 Task: Send a message to an employee of Microsoft
Action: Mouse moved to (506, 531)
Screenshot: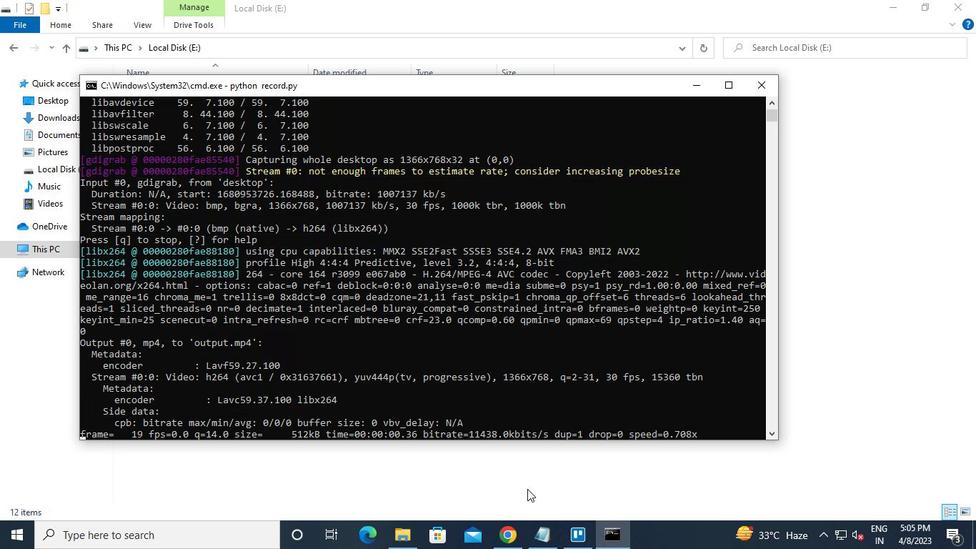 
Action: Mouse pressed left at (506, 531)
Screenshot: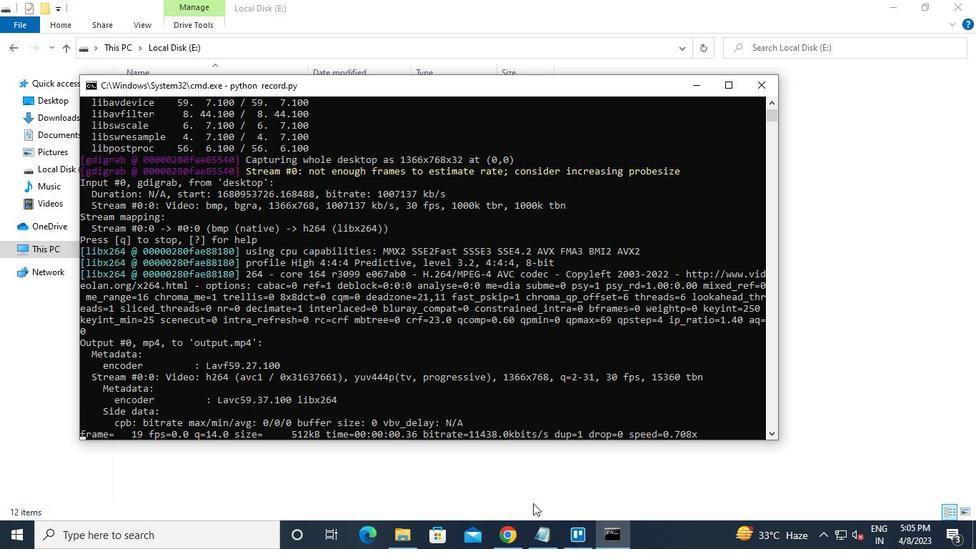 
Action: Mouse moved to (230, 95)
Screenshot: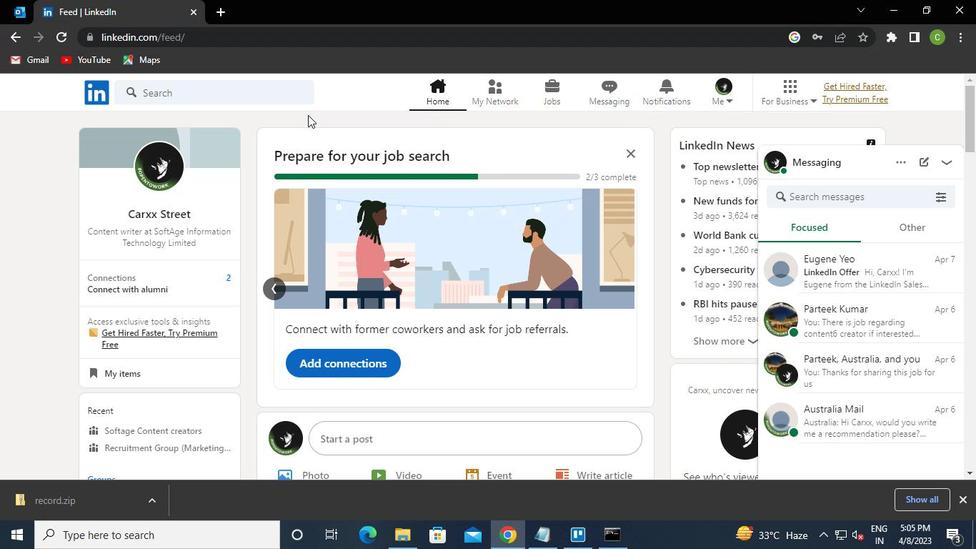 
Action: Mouse pressed left at (230, 95)
Screenshot: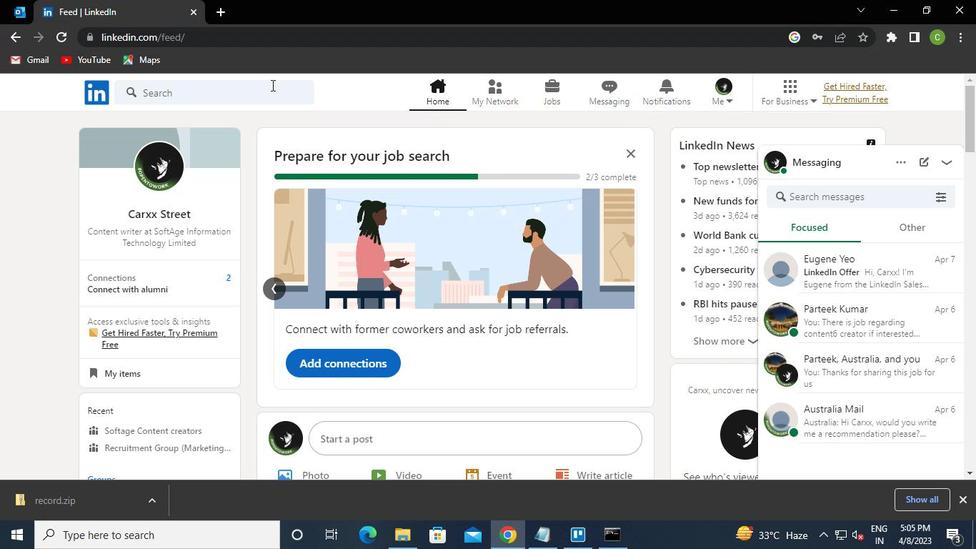 
Action: Keyboard Key.caps_lock
Screenshot: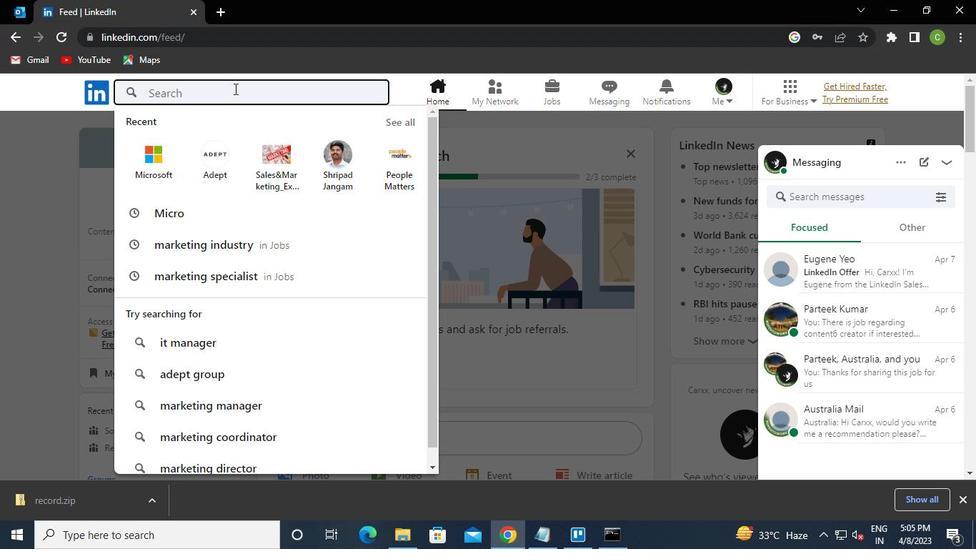 
Action: Keyboard m
Screenshot: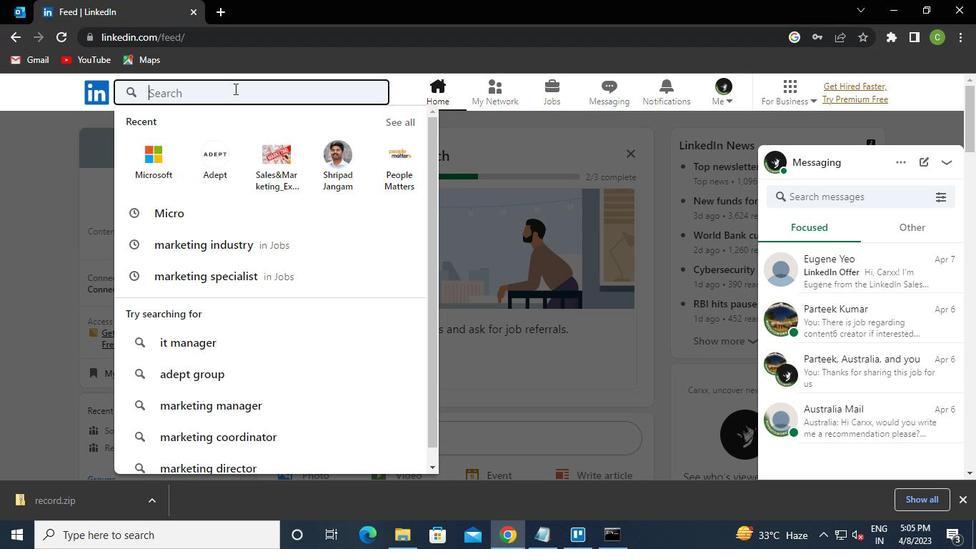 
Action: Keyboard Key.caps_lock
Screenshot: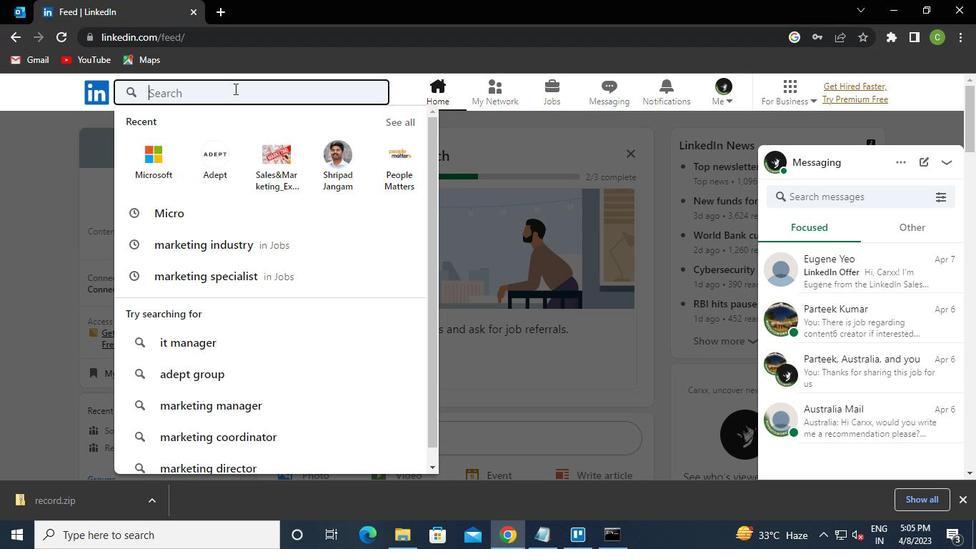 
Action: Keyboard i
Screenshot: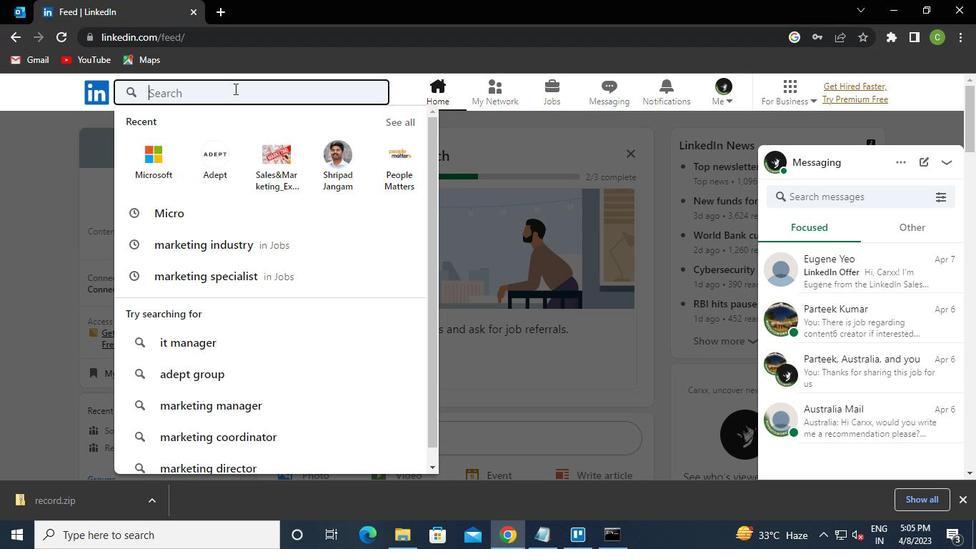 
Action: Keyboard c
Screenshot: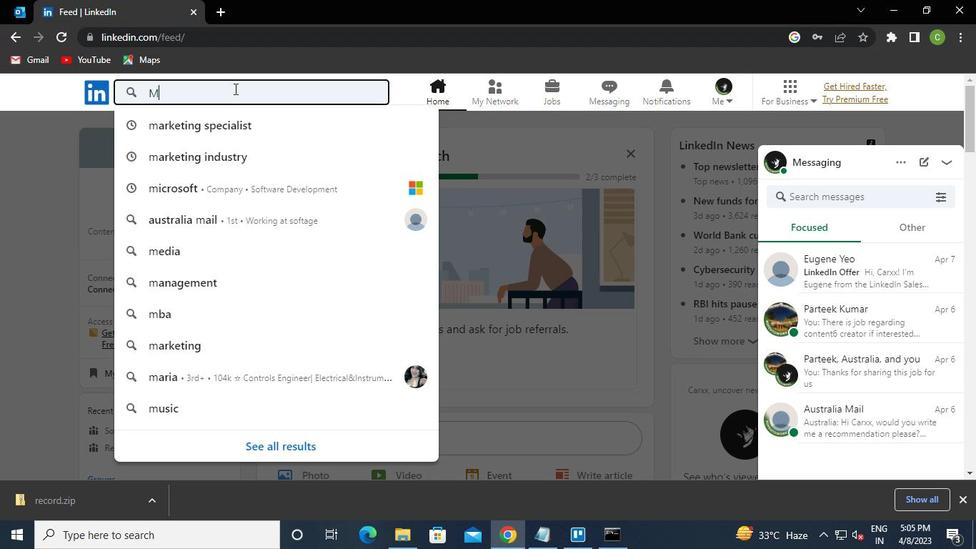 
Action: Keyboard r
Screenshot: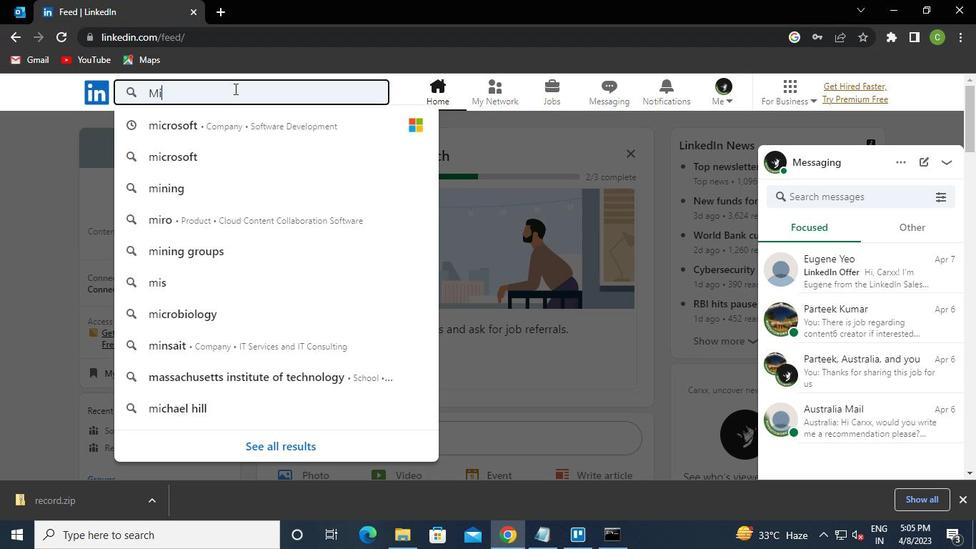 
Action: Keyboard o
Screenshot: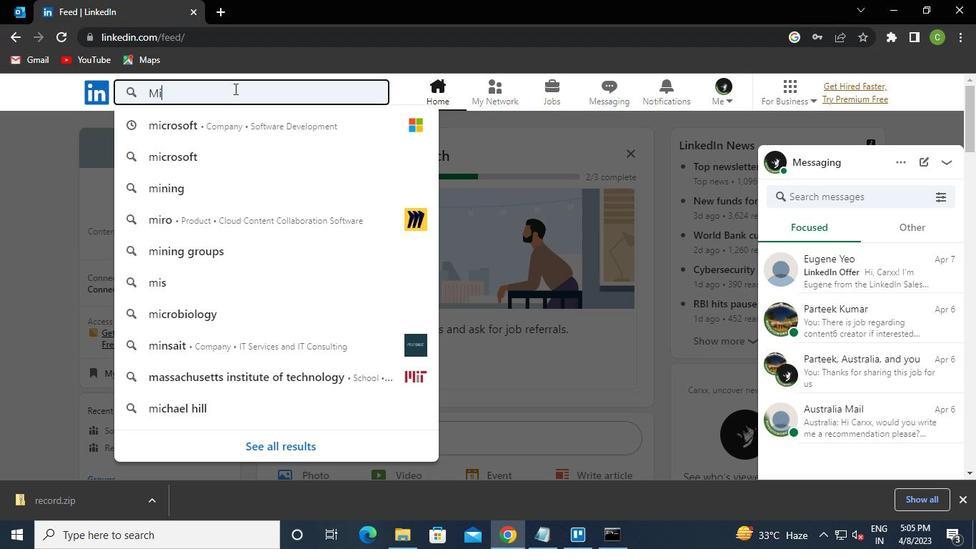 
Action: Keyboard Key.enter
Screenshot: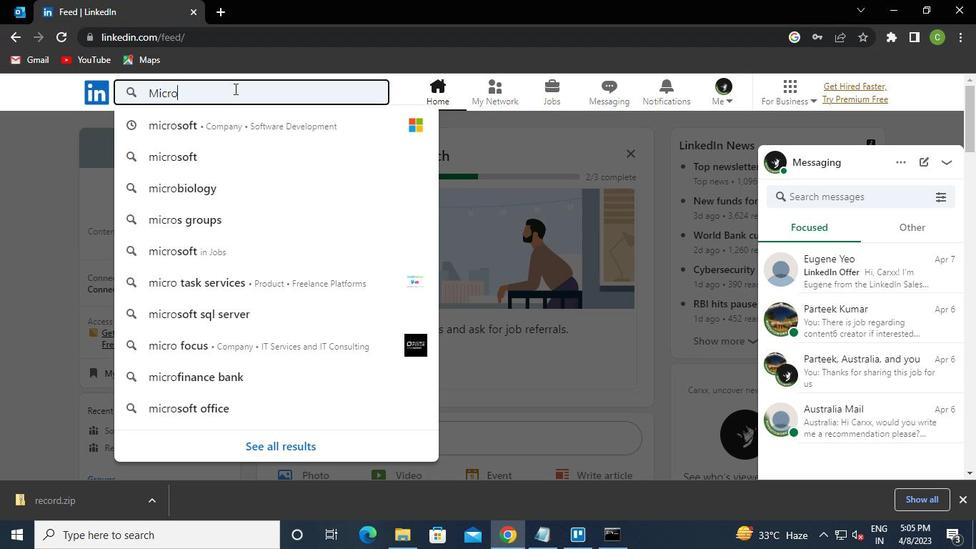 
Action: Mouse moved to (627, 546)
Screenshot: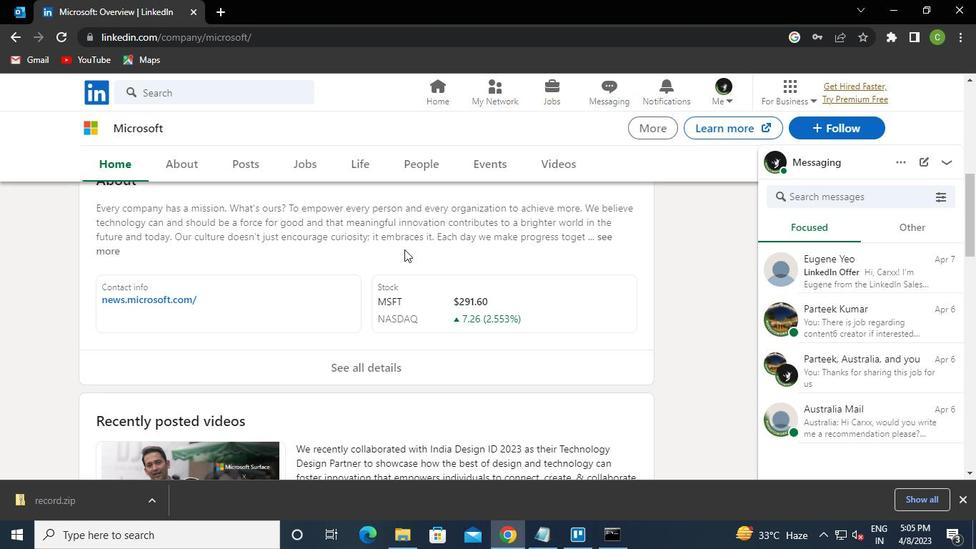 
Action: Mouse pressed left at (627, 546)
Screenshot: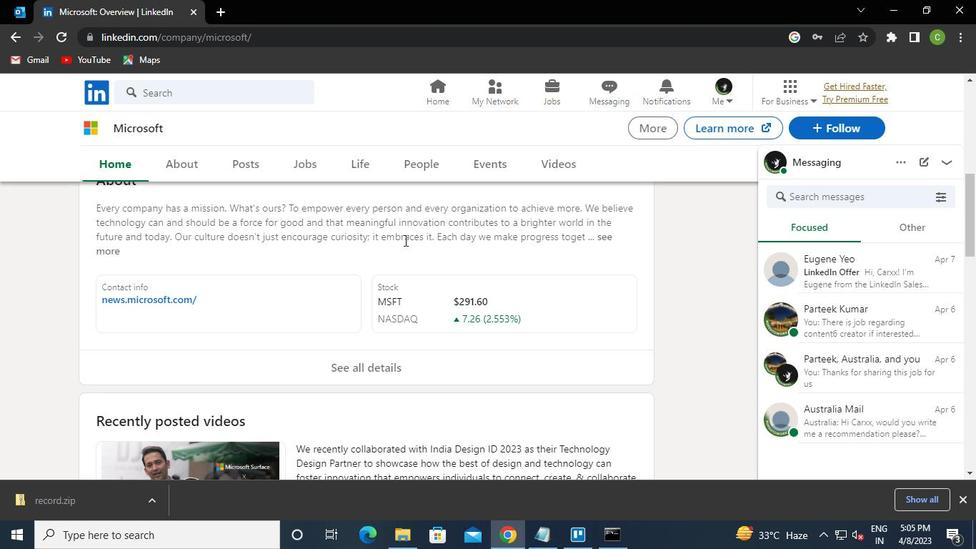 
Action: Mouse moved to (722, 47)
Screenshot: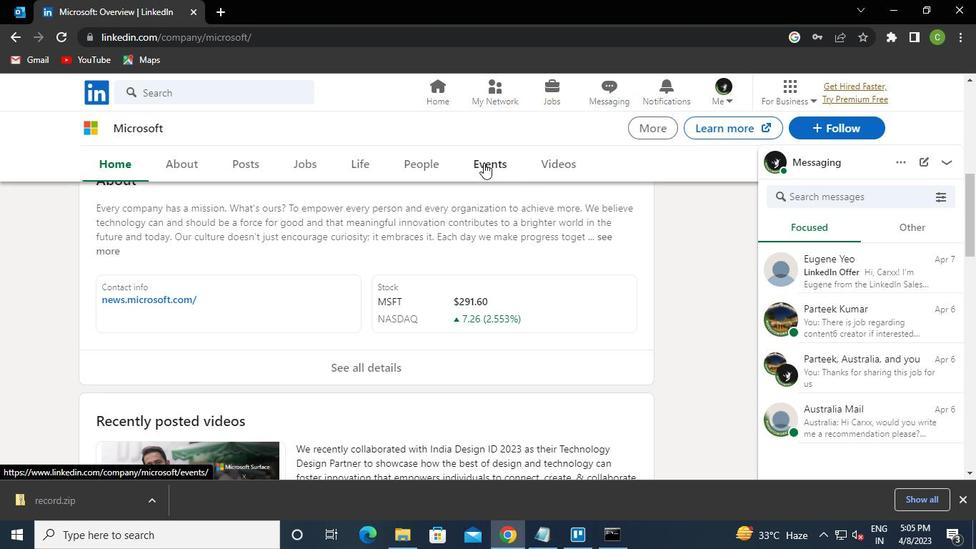 
Action: Mouse pressed left at (722, 47)
Screenshot: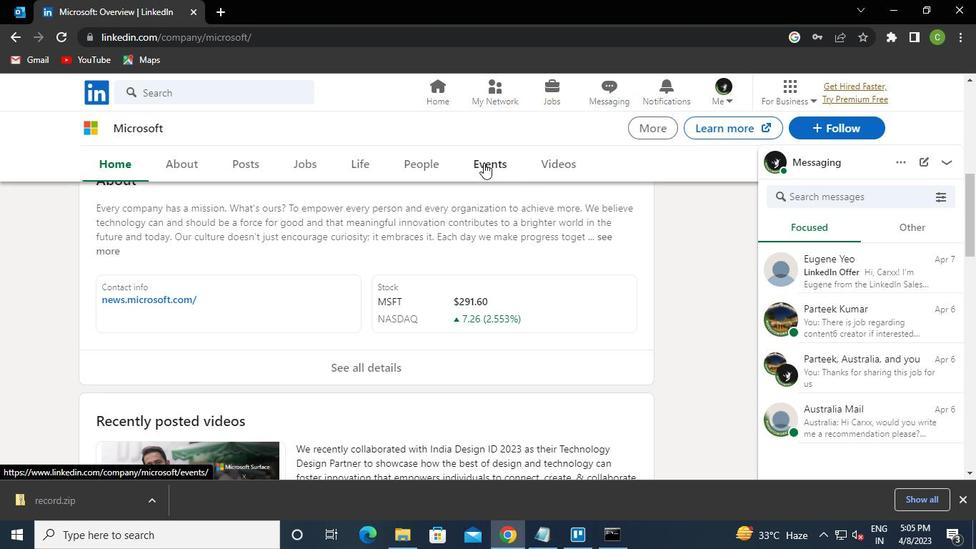 
Action: Mouse moved to (509, 544)
Screenshot: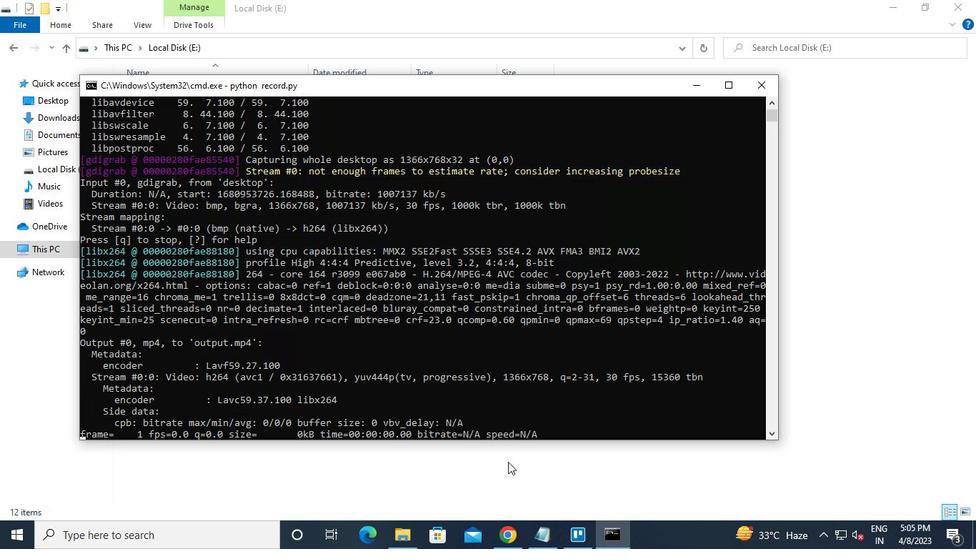 
Action: Mouse pressed left at (509, 544)
Screenshot: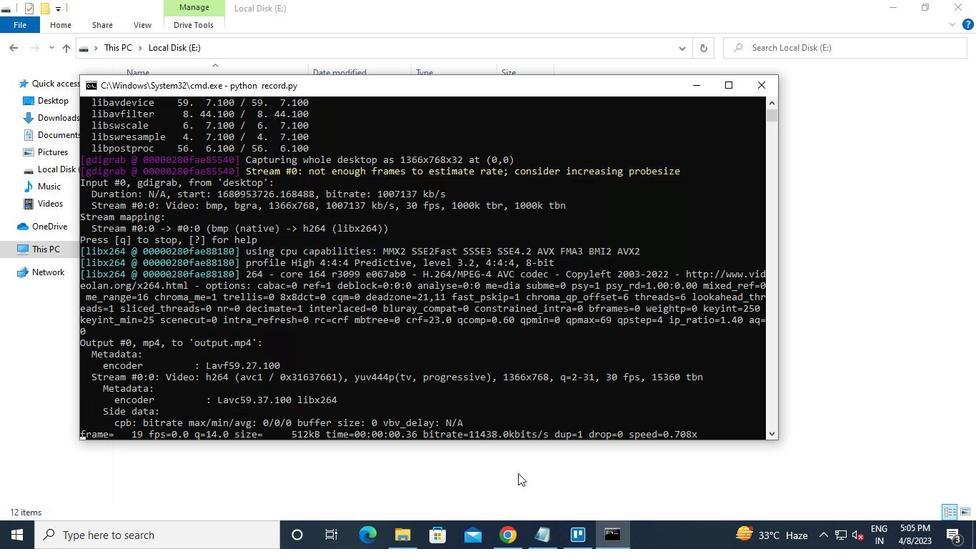 
Action: Mouse moved to (235, 93)
Screenshot: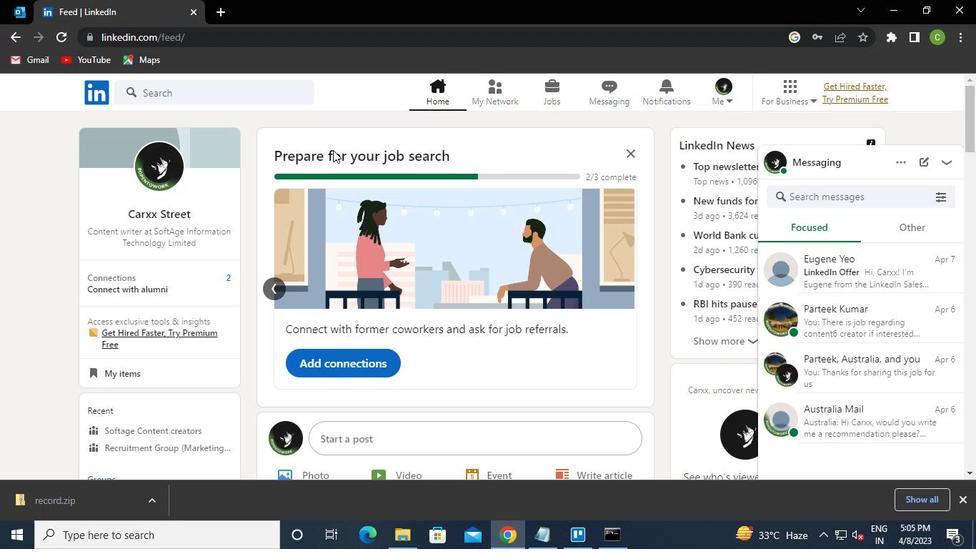 
Action: Mouse pressed left at (235, 93)
Screenshot: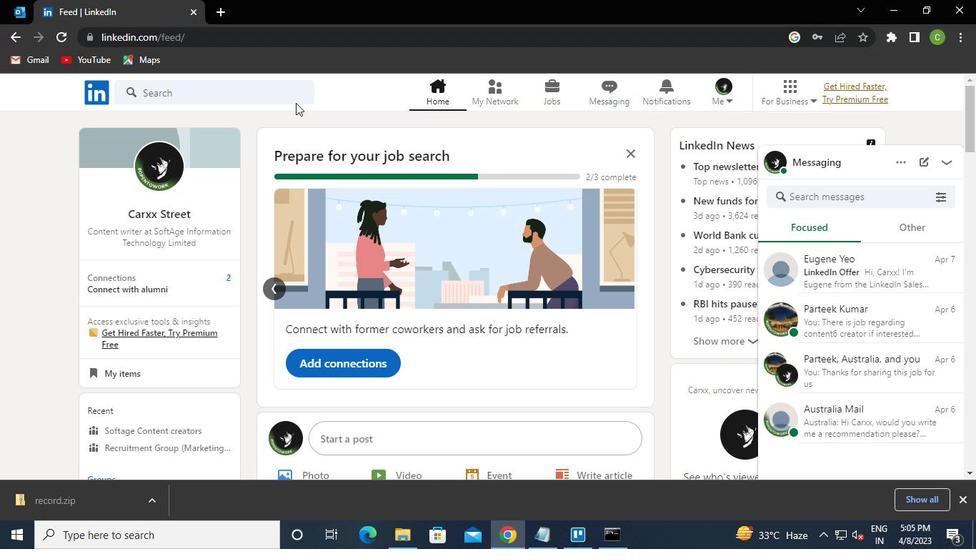 
Action: Mouse moved to (477, 158)
Screenshot: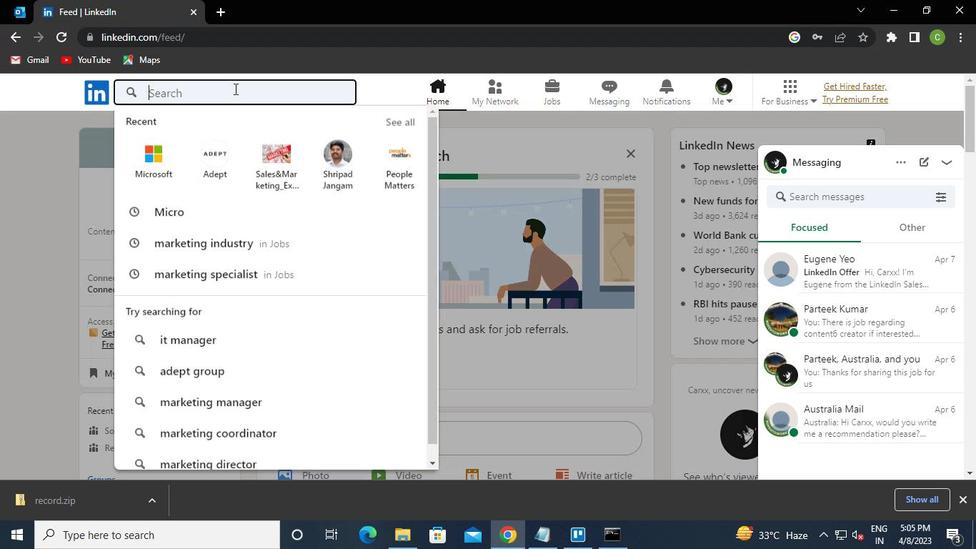 
Action: Keyboard Key.esc
Screenshot: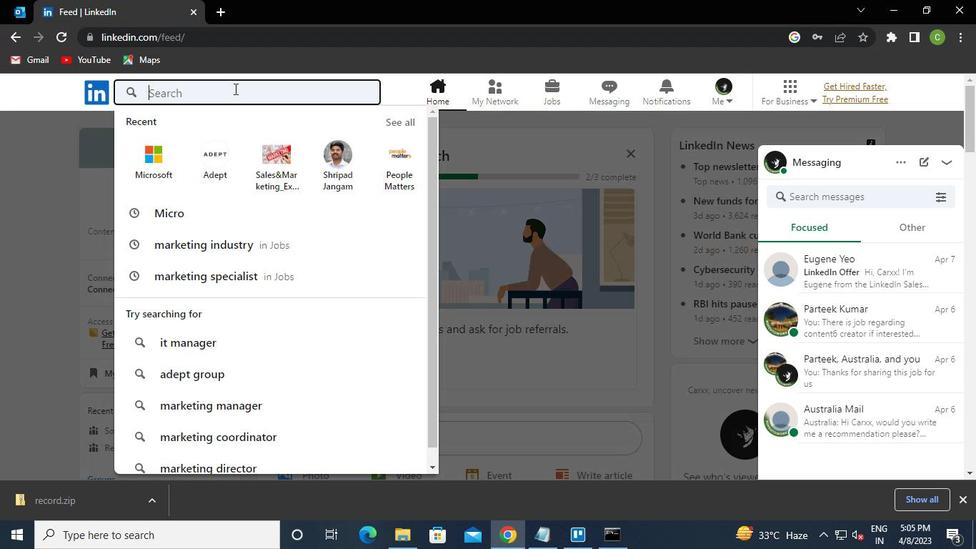 
Action: Mouse moved to (435, 80)
Screenshot: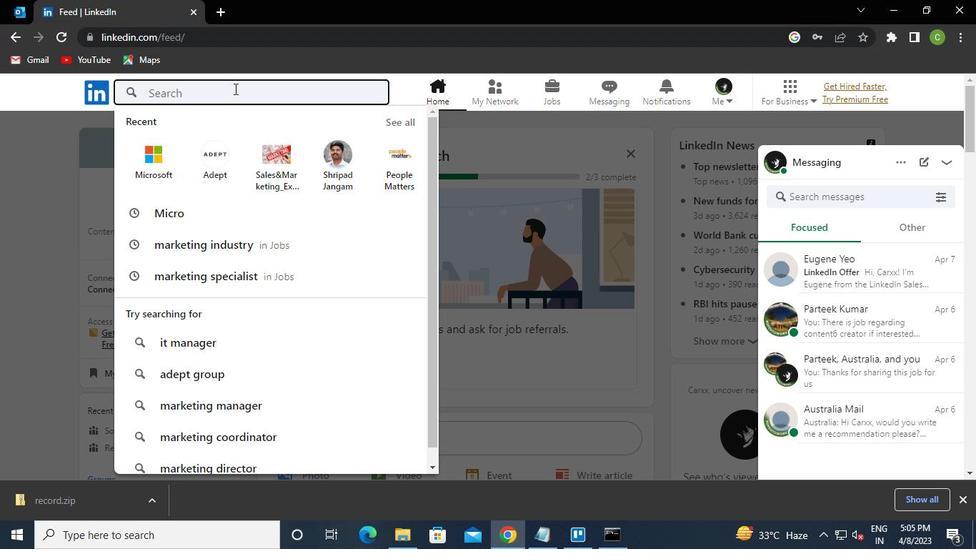 
Action: Mouse pressed left at (435, 80)
Screenshot: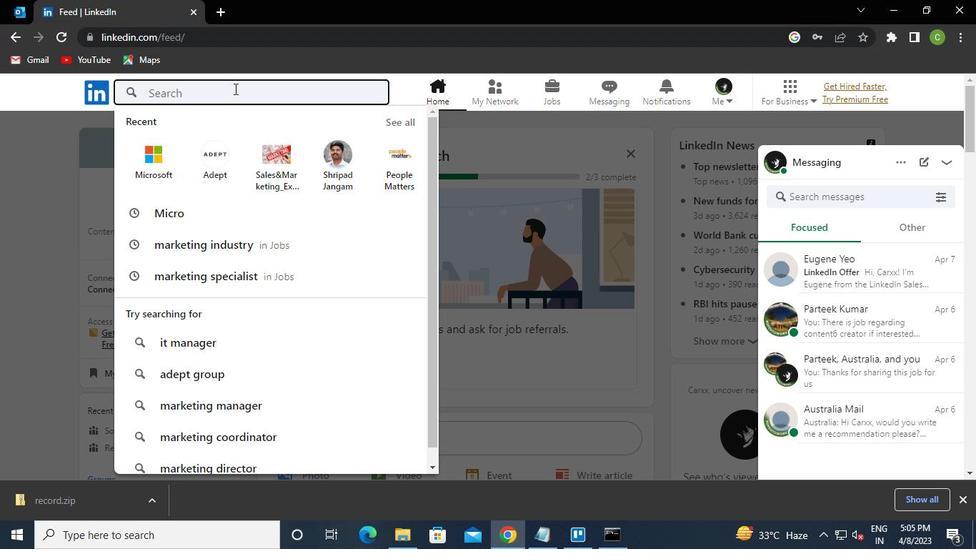 
Action: Mouse moved to (625, 547)
Screenshot: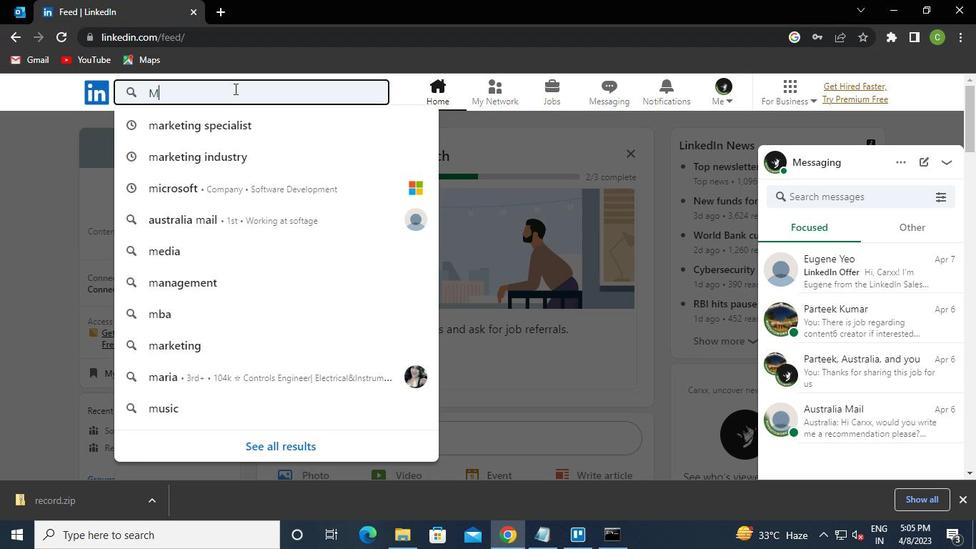 
Action: Mouse pressed left at (625, 547)
Screenshot: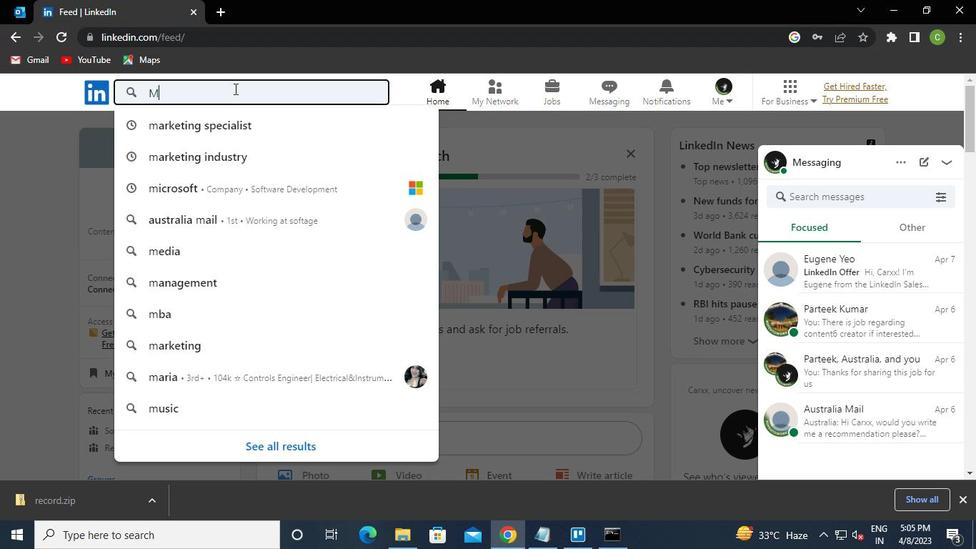 
Action: Mouse moved to (748, 68)
Screenshot: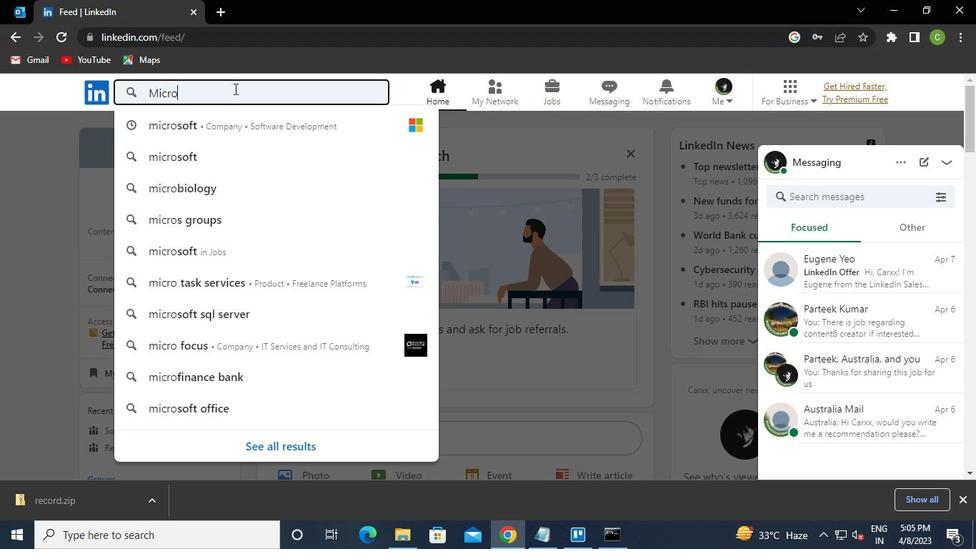 
Action: Mouse pressed left at (748, 68)
Screenshot: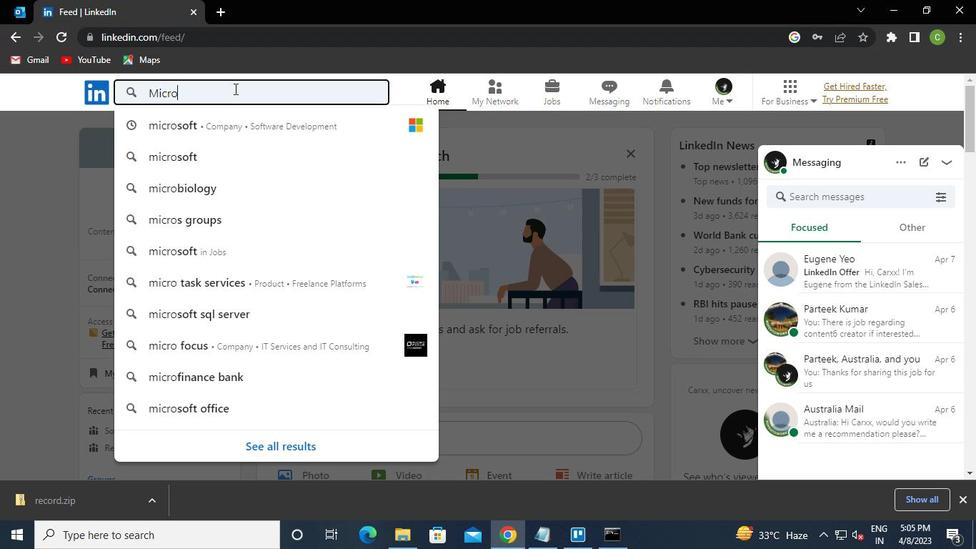 
Action: Mouse moved to (513, 533)
Screenshot: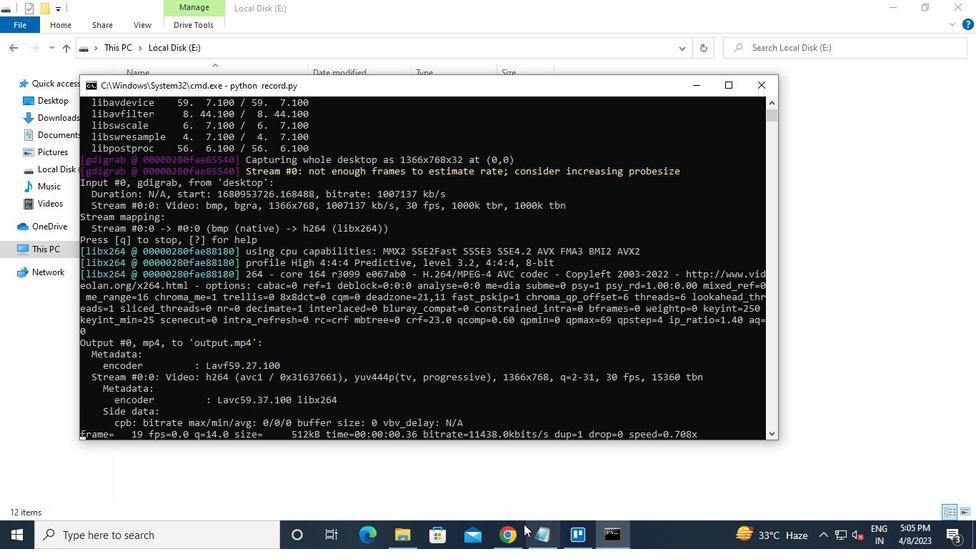 
Action: Mouse pressed left at (513, 533)
Screenshot: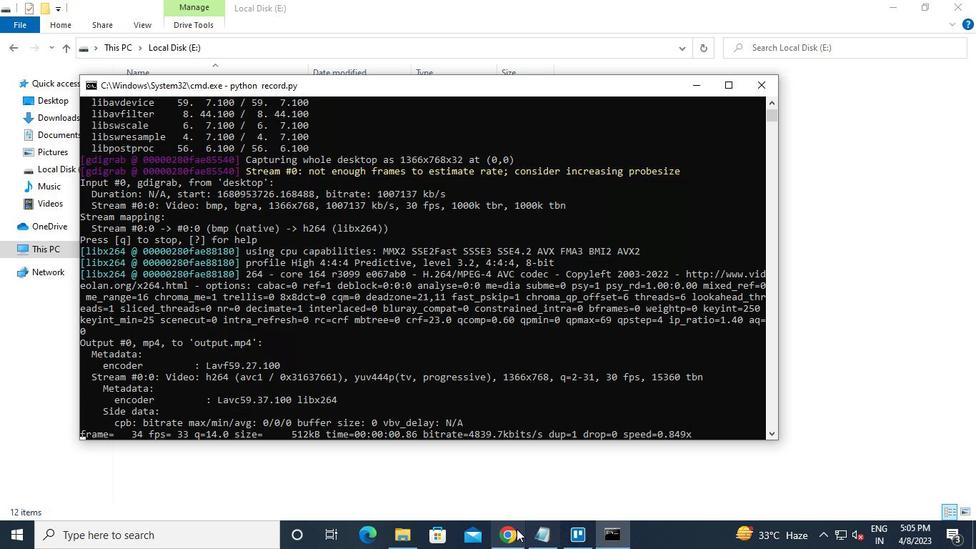 
Action: Mouse moved to (233, 88)
Screenshot: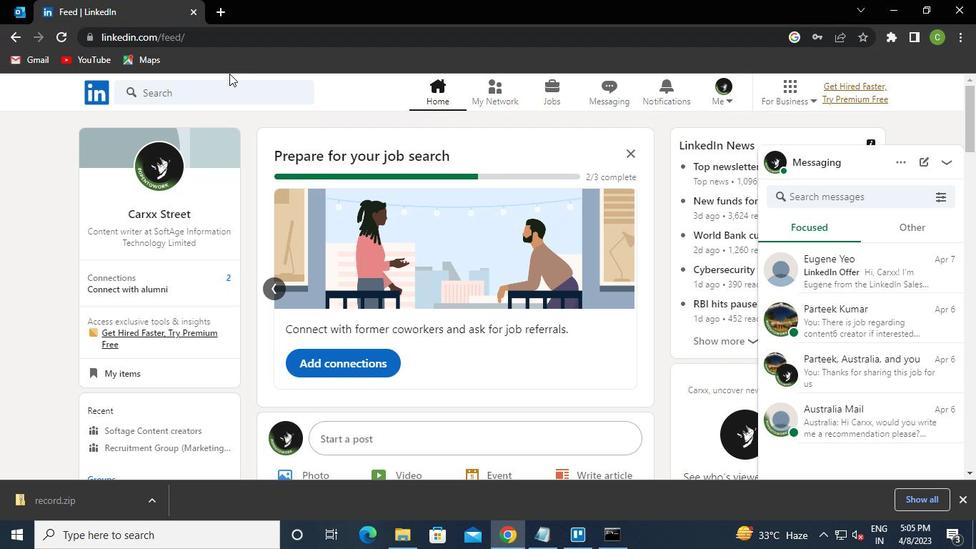 
Action: Mouse pressed left at (233, 88)
Screenshot: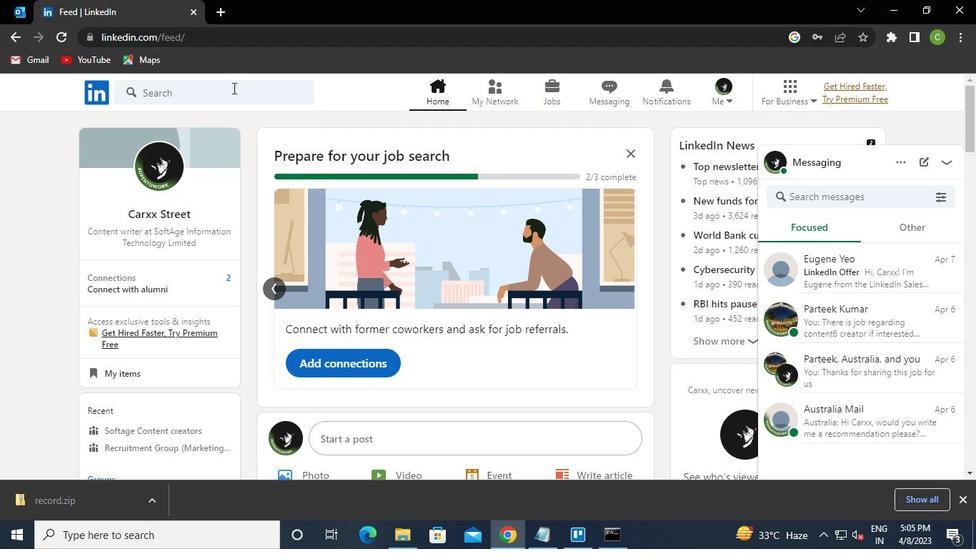 
Action: Mouse moved to (234, 88)
Screenshot: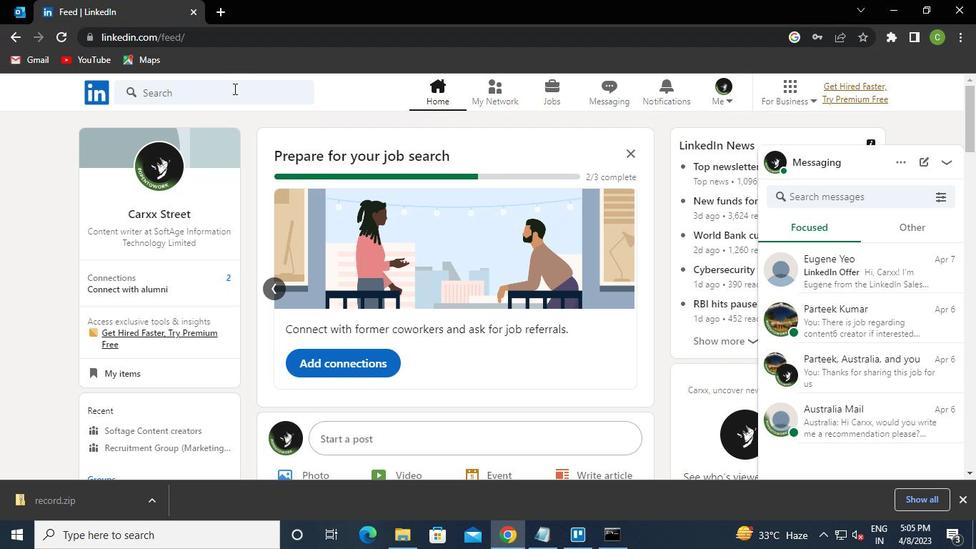 
Action: Keyboard Key.caps_lock
Screenshot: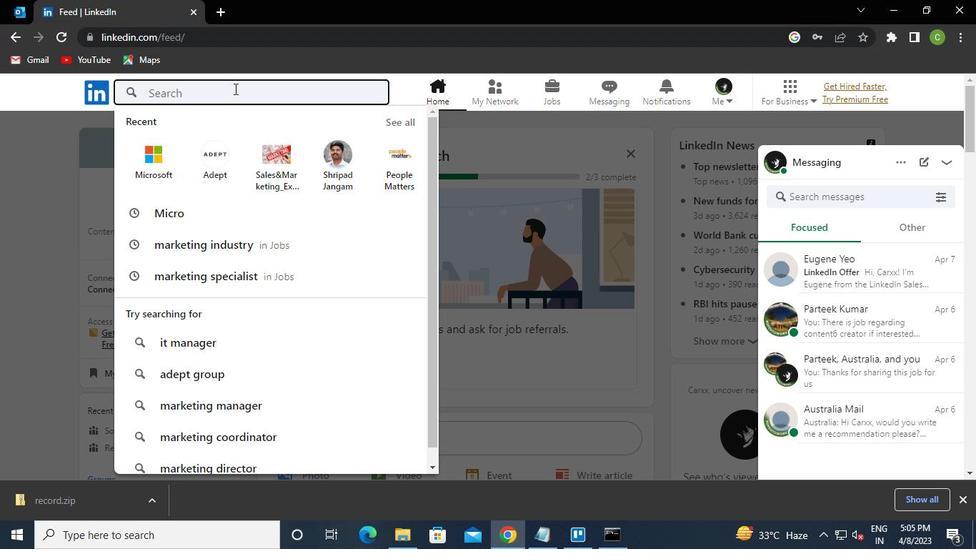 
Action: Keyboard m
Screenshot: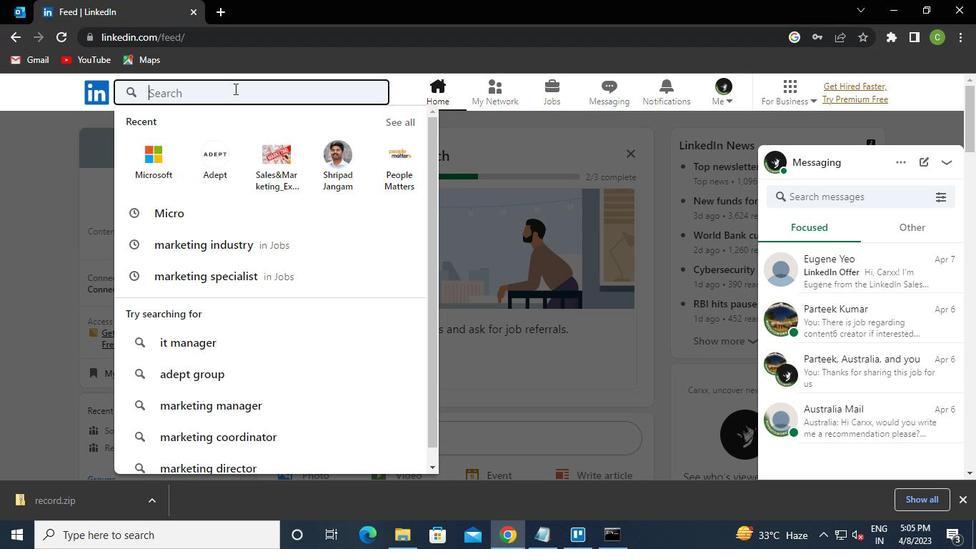
Action: Keyboard Key.caps_lock
Screenshot: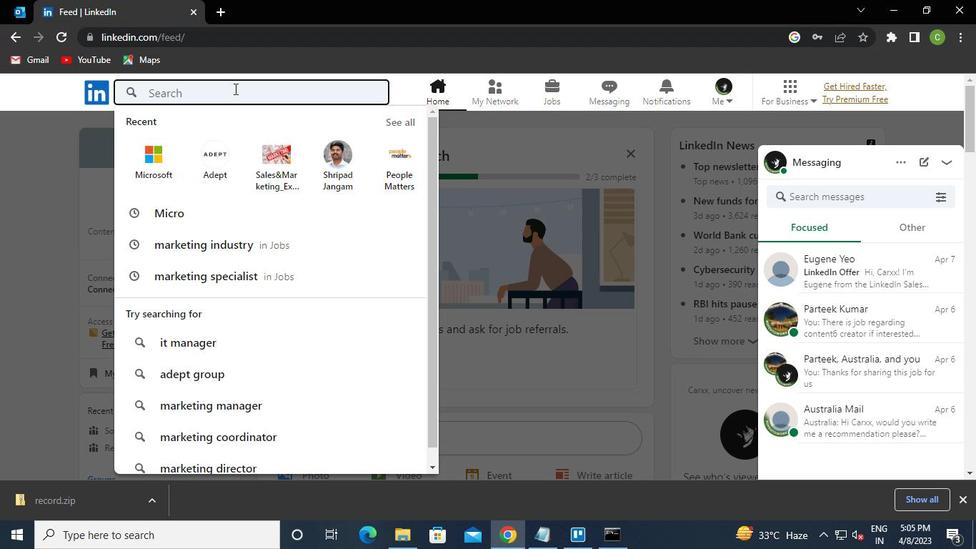 
Action: Keyboard i
Screenshot: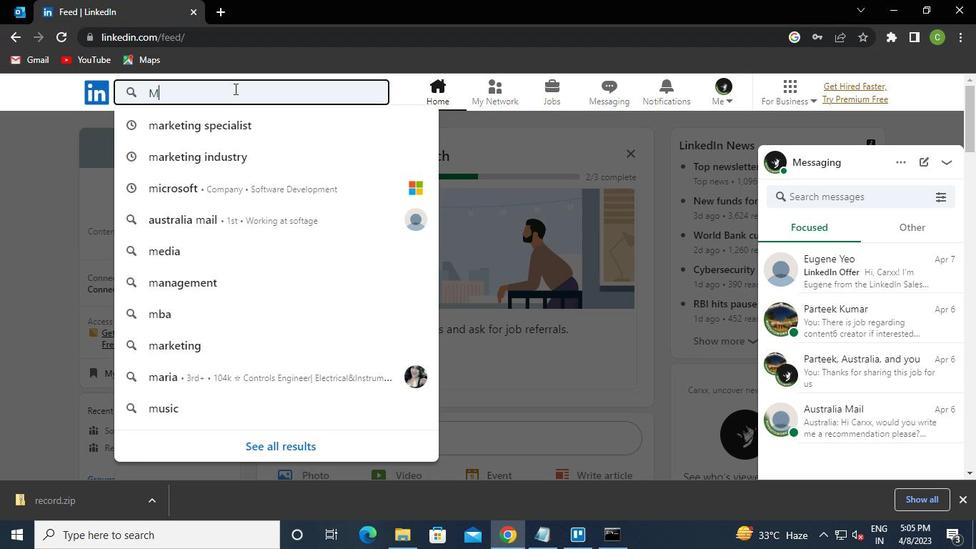 
Action: Keyboard c
Screenshot: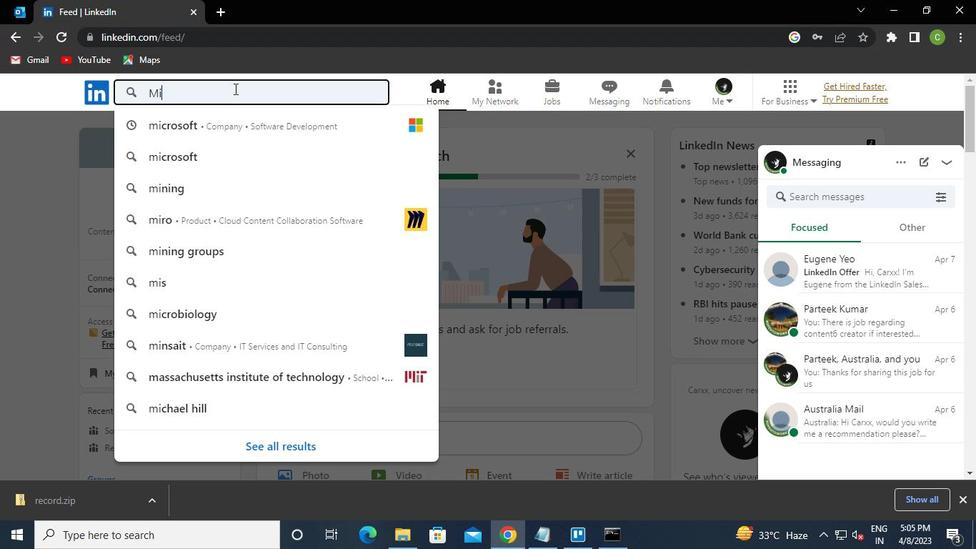 
Action: Keyboard r
Screenshot: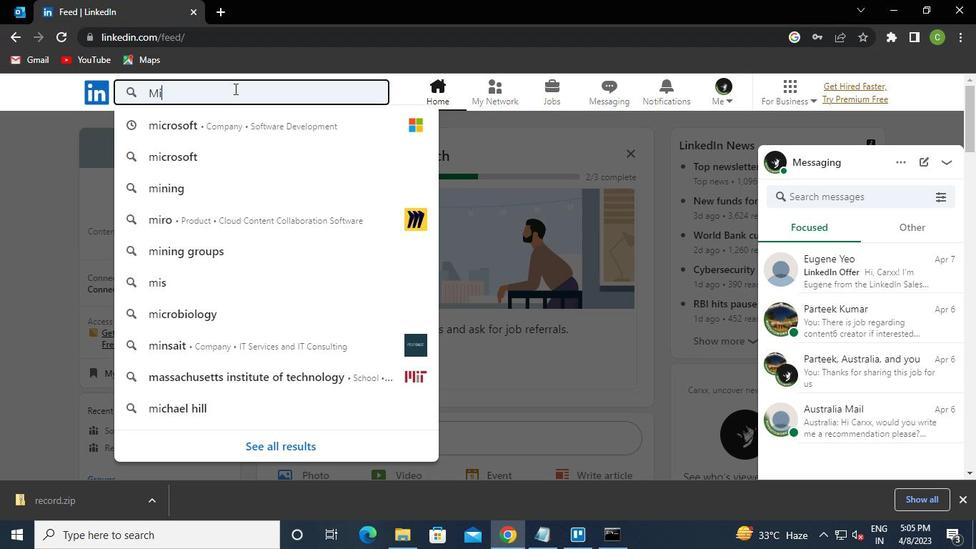 
Action: Keyboard o
Screenshot: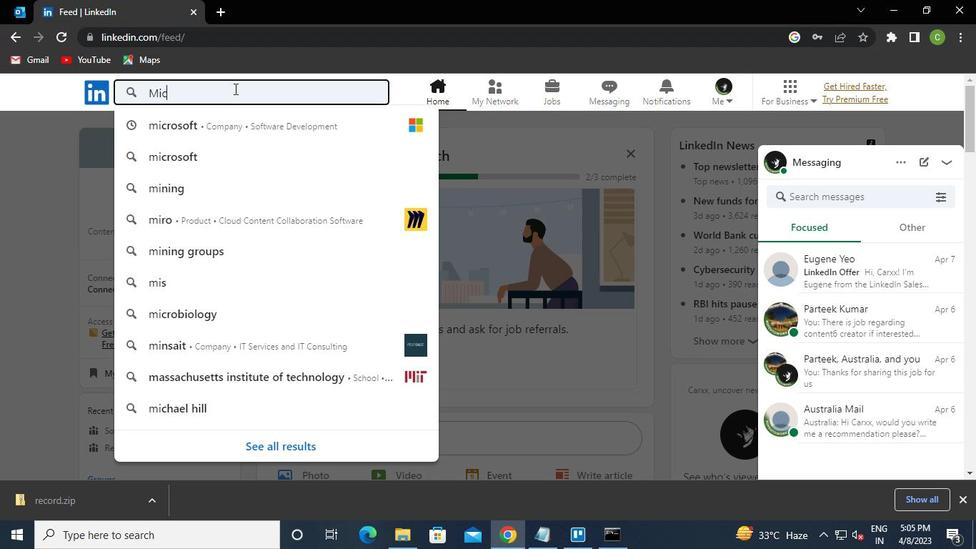 
Action: Keyboard Key.down
Screenshot: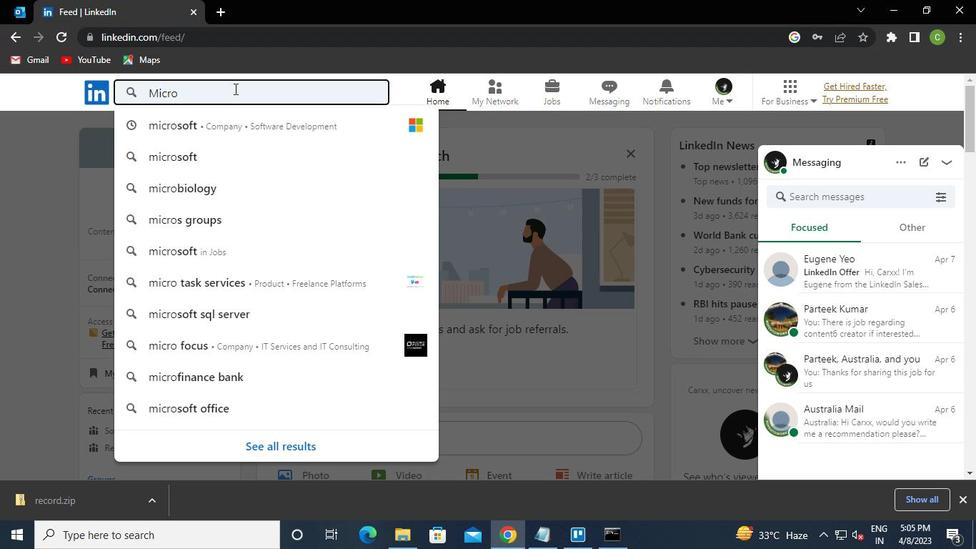 
Action: Keyboard Key.enter
Screenshot: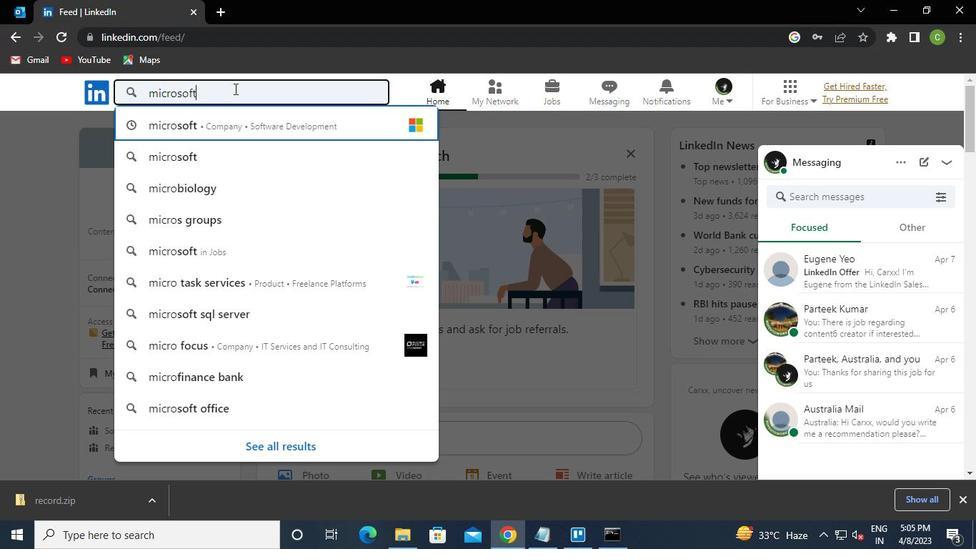 
Action: Mouse moved to (444, 276)
Screenshot: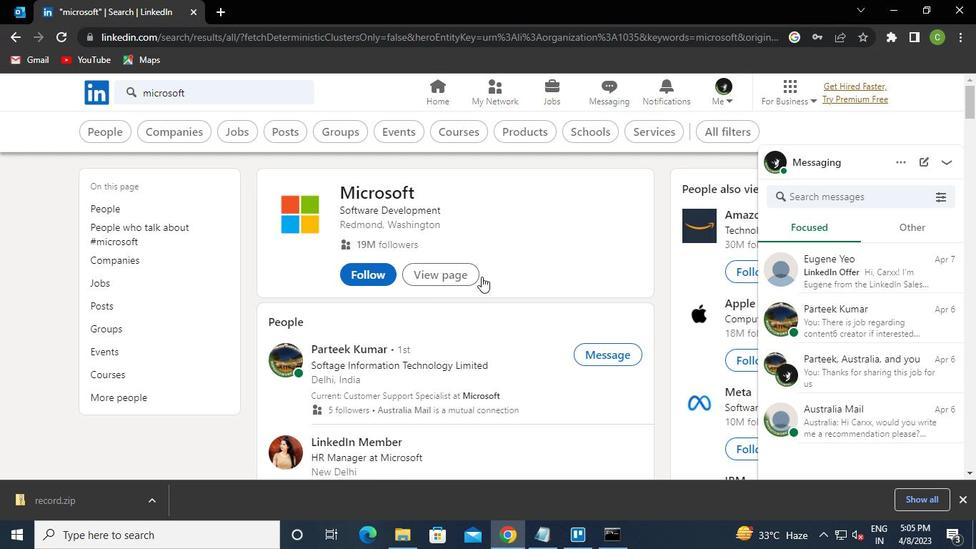 
Action: Mouse pressed left at (444, 276)
Screenshot: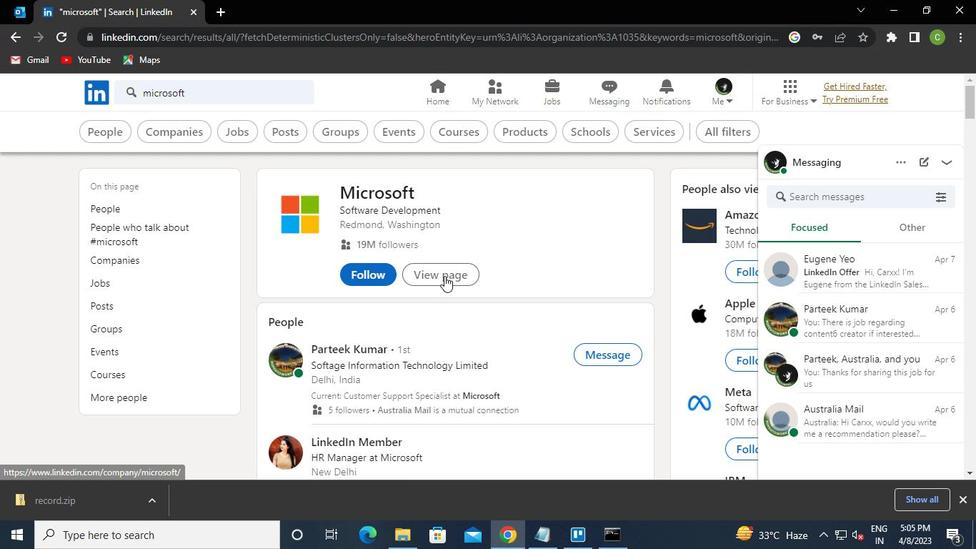
Action: Mouse moved to (426, 163)
Screenshot: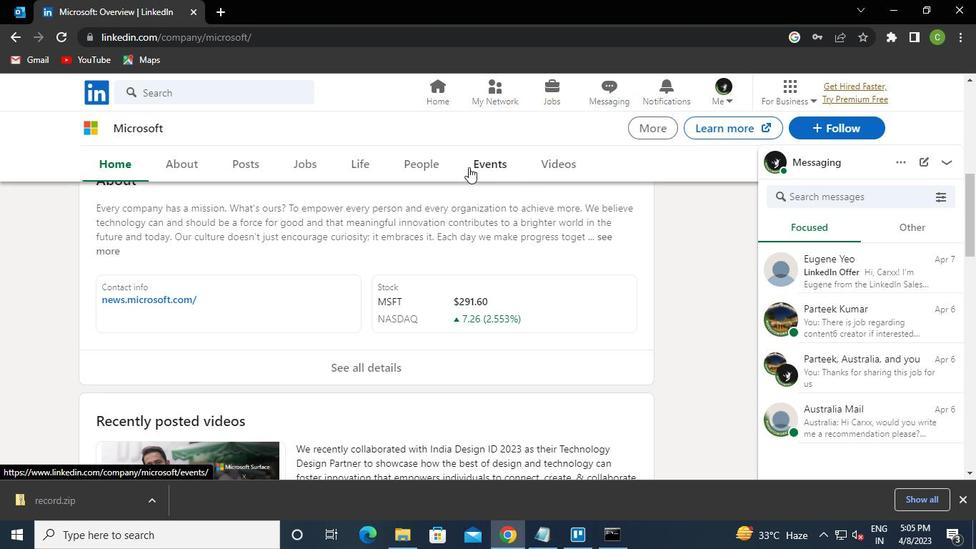 
Action: Mouse pressed left at (426, 163)
Screenshot: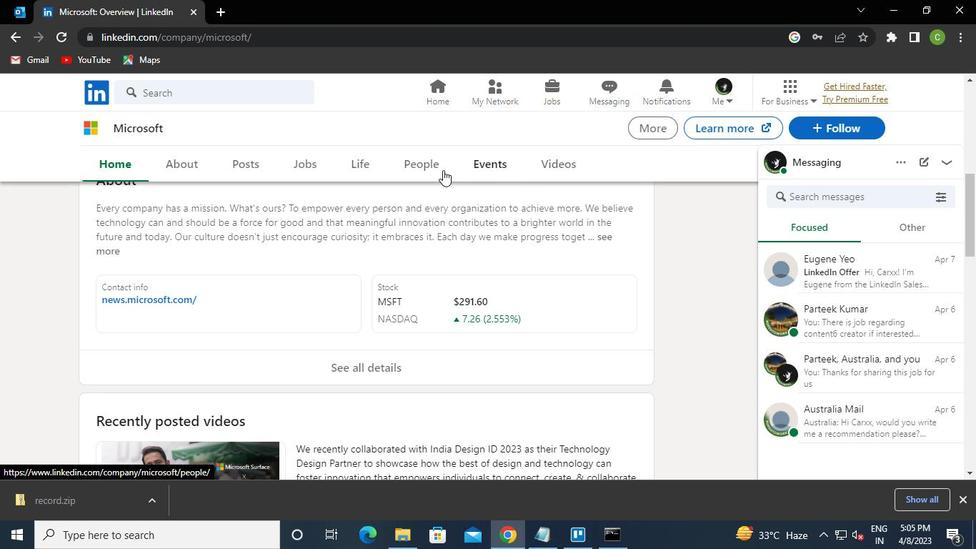 
Action: Mouse moved to (575, 231)
Screenshot: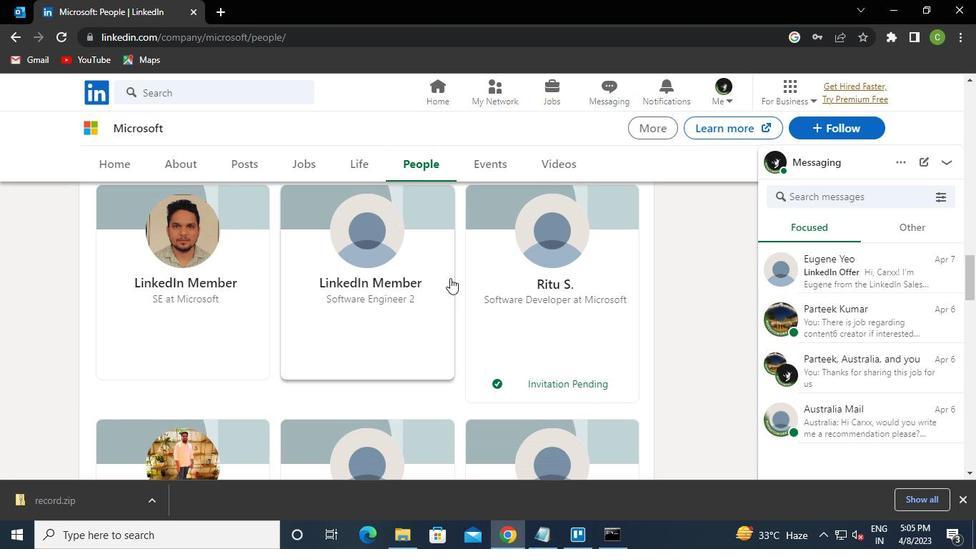 
Action: Mouse pressed left at (575, 231)
Screenshot: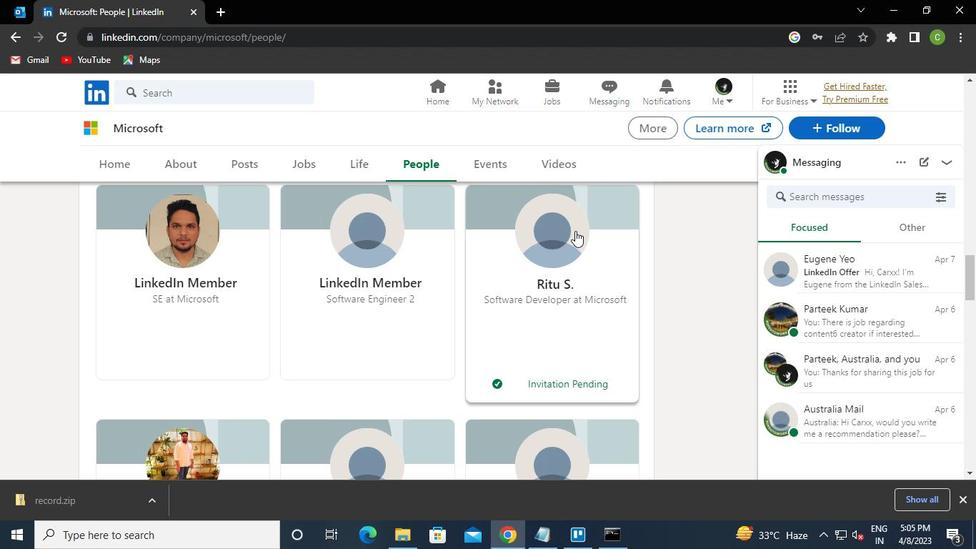 
Action: Mouse moved to (135, 407)
Screenshot: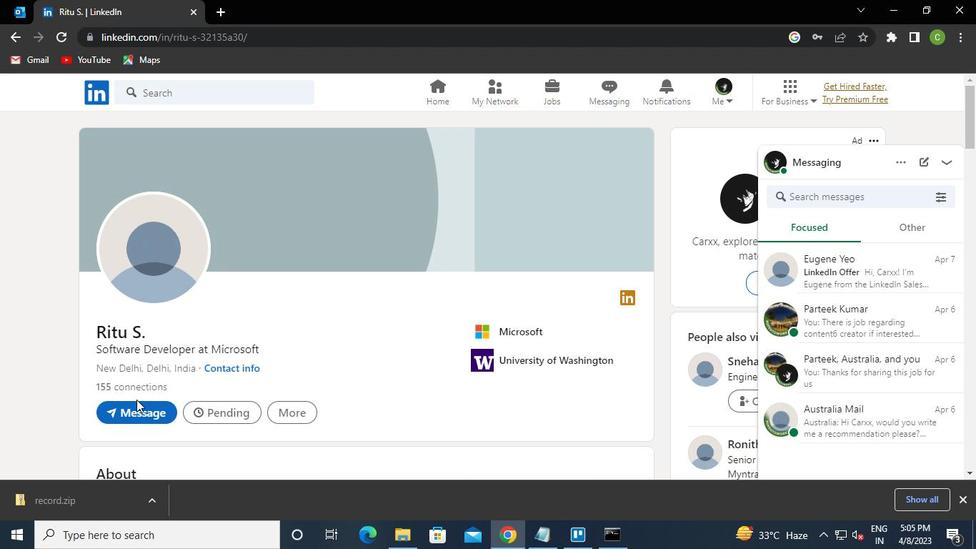 
Action: Mouse pressed left at (135, 407)
Screenshot: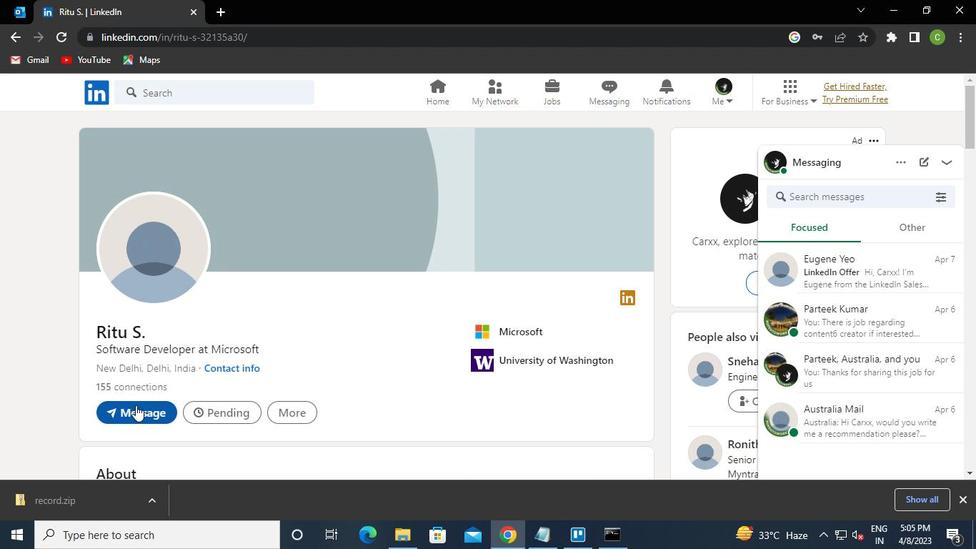 
Action: Mouse moved to (470, 307)
Screenshot: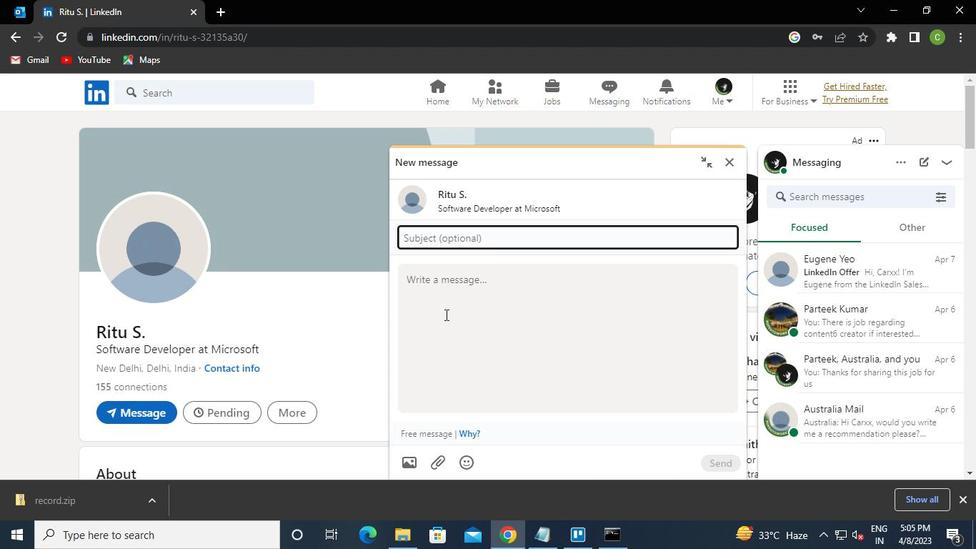 
Action: Mouse pressed left at (470, 307)
Screenshot: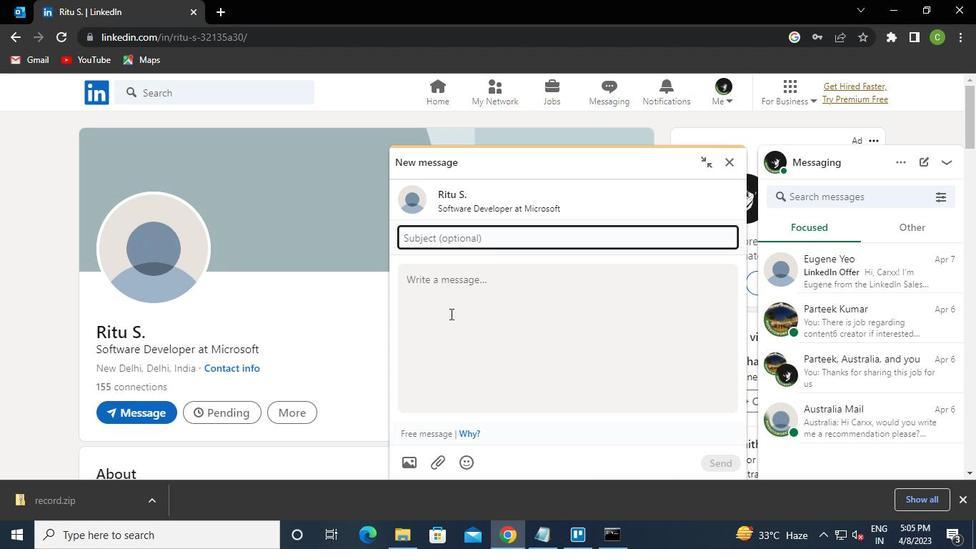 
Action: Keyboard Key.caps_lock
Screenshot: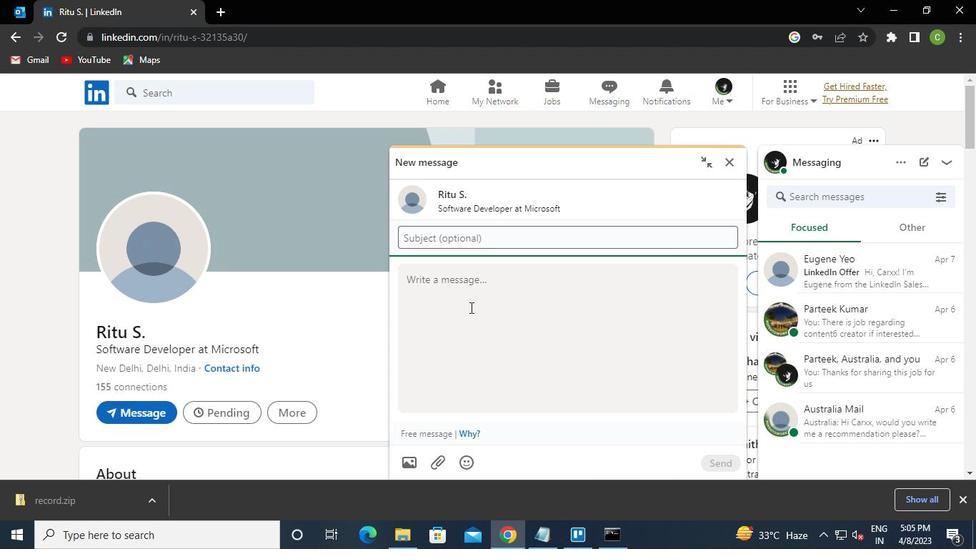 
Action: Mouse moved to (469, 308)
Screenshot: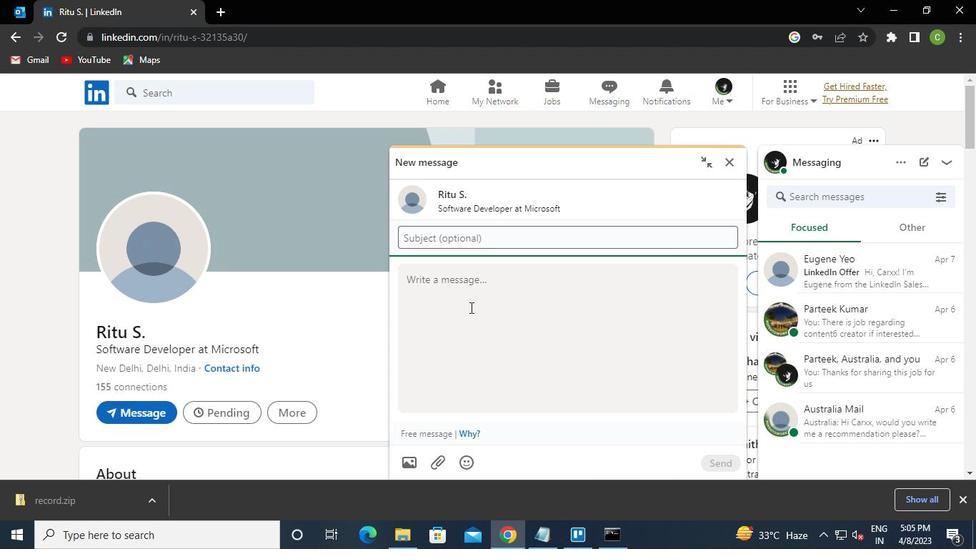 
Action: Keyboard h
Screenshot: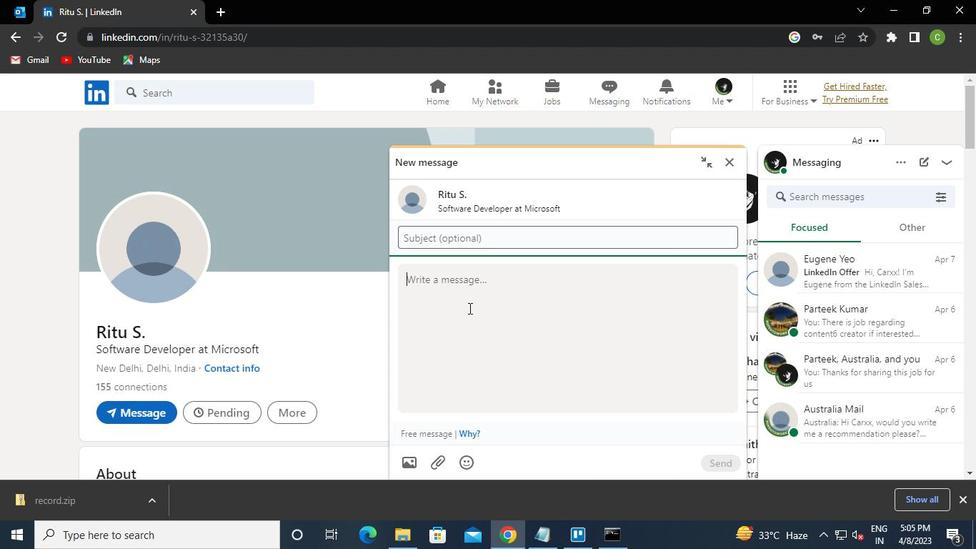 
Action: Keyboard Key.caps_lock
Screenshot: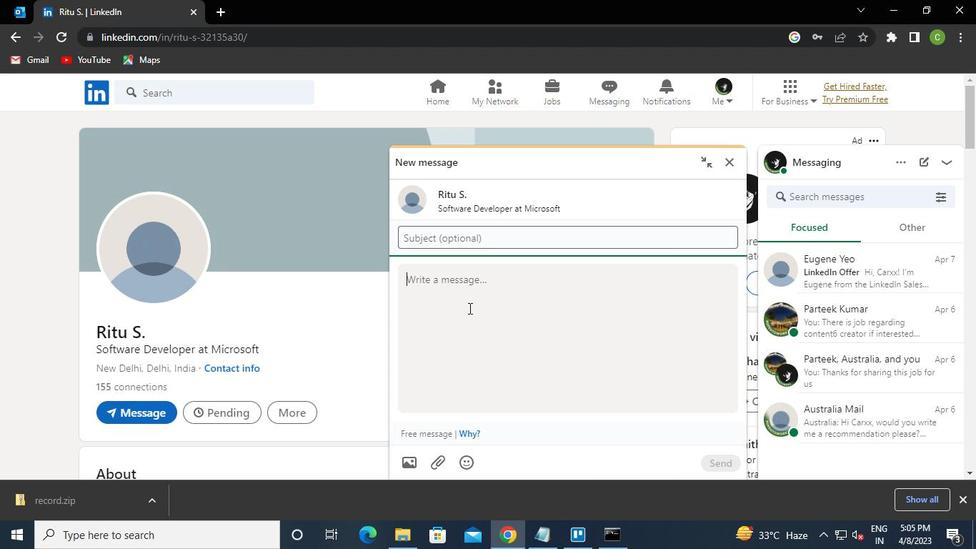 
Action: Keyboard e
Screenshot: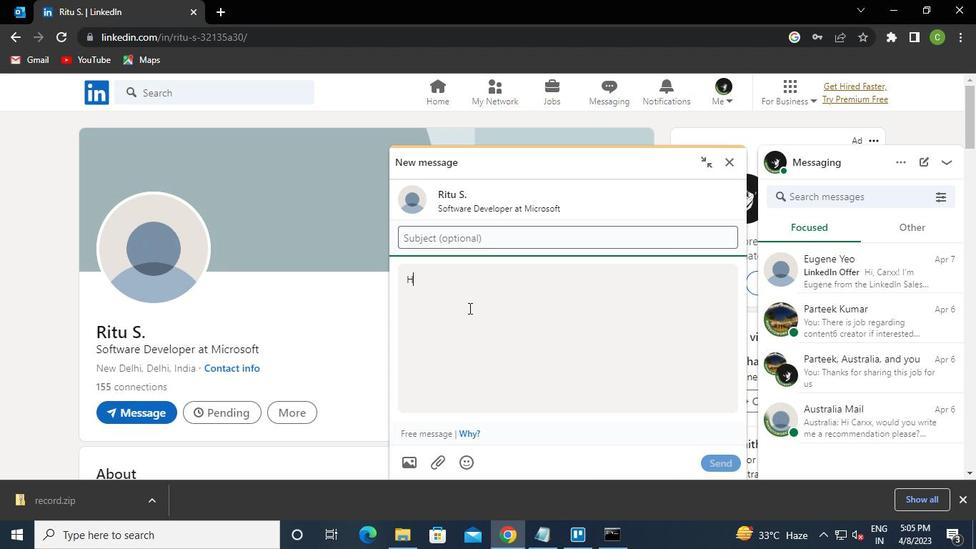 
Action: Keyboard l
Screenshot: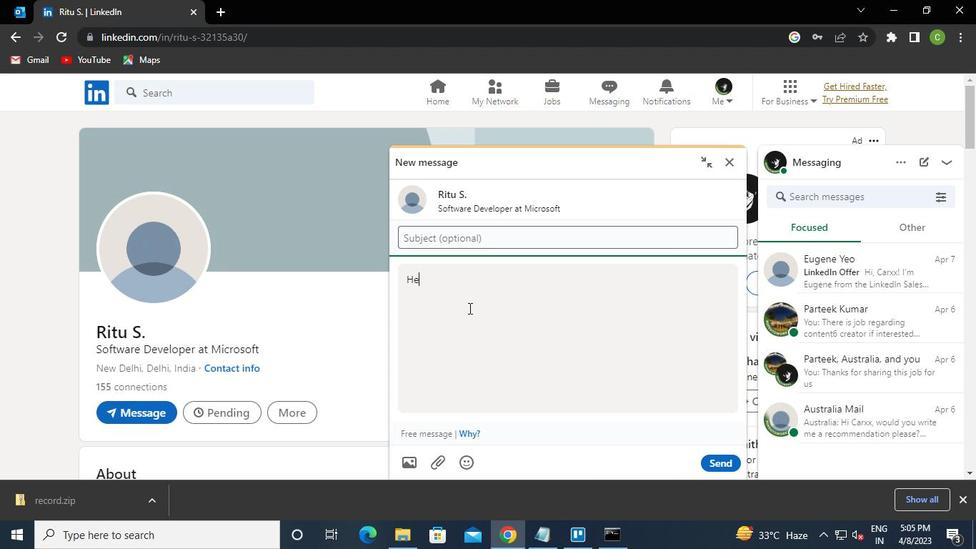 
Action: Keyboard l
Screenshot: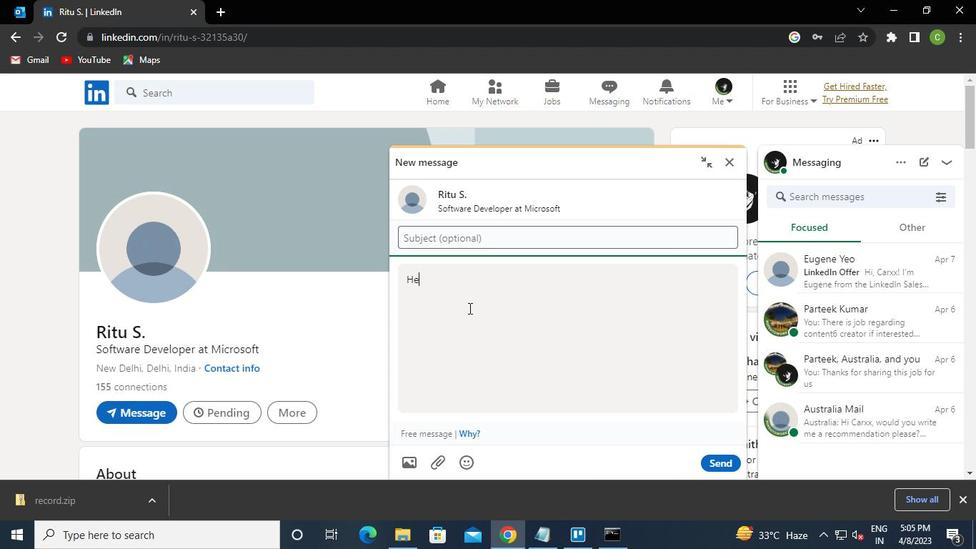 
Action: Keyboard o
Screenshot: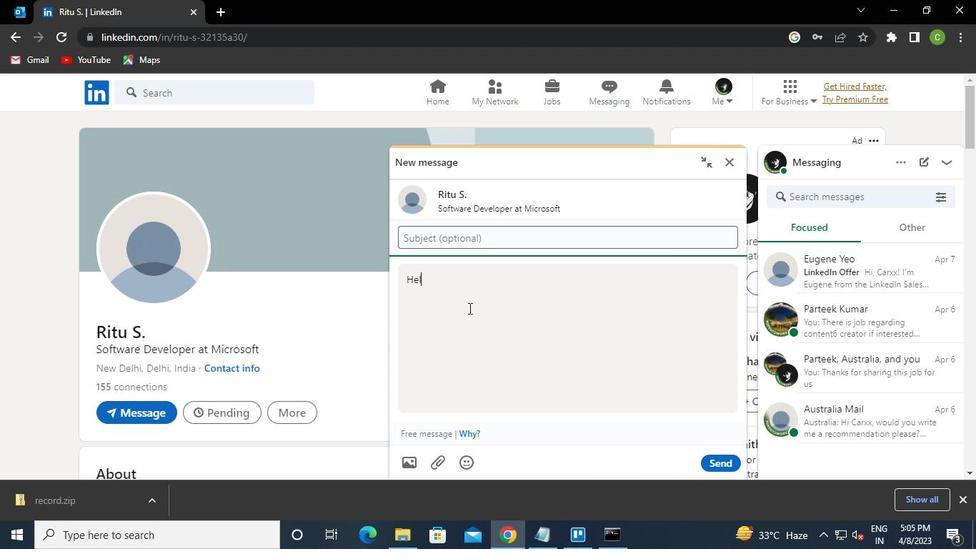 
Action: Keyboard Key.space
Screenshot: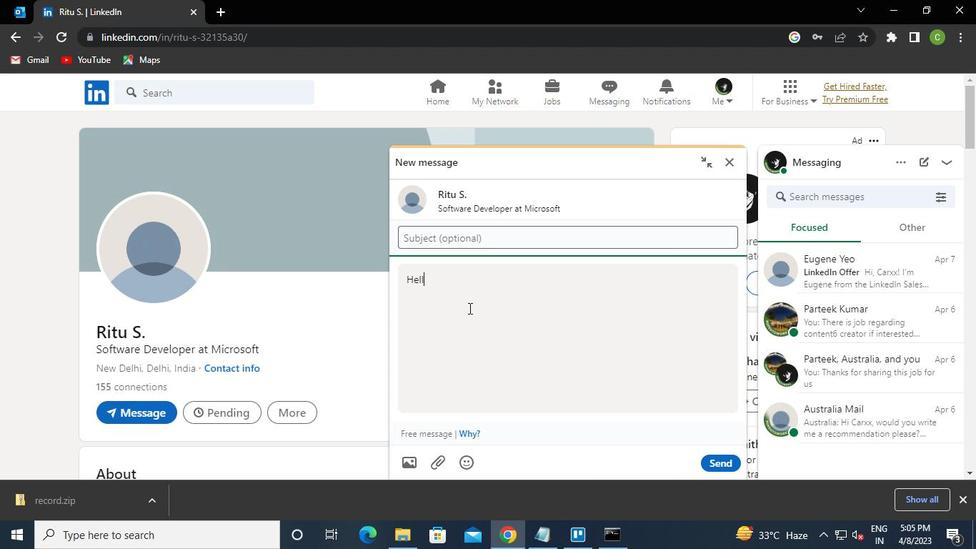 
Action: Keyboard Key.caps_lock
Screenshot: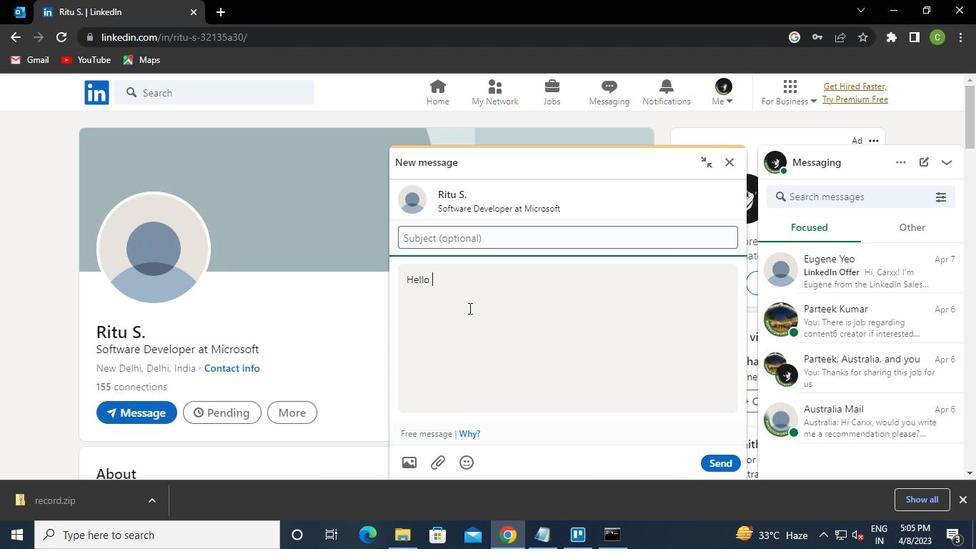 
Action: Keyboard m
Screenshot: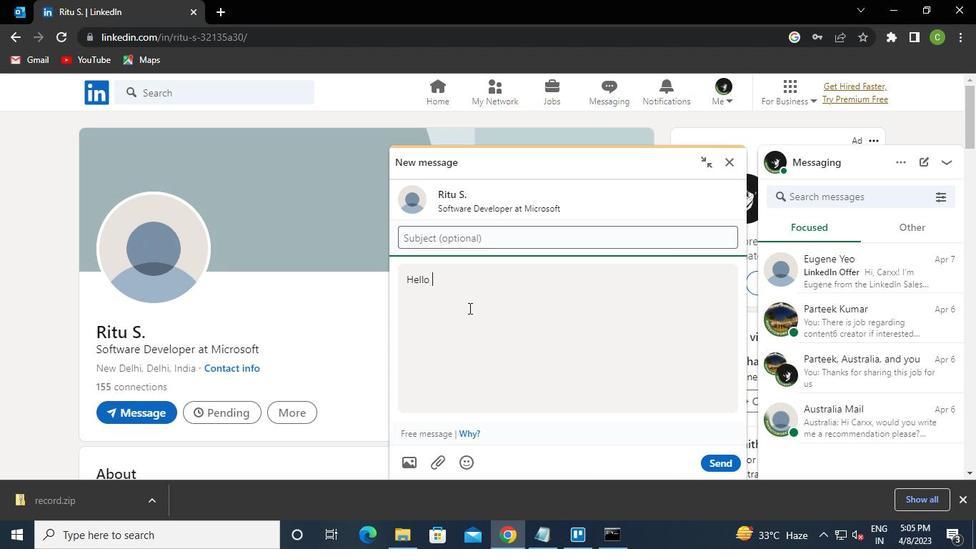 
Action: Keyboard Key.caps_lock
Screenshot: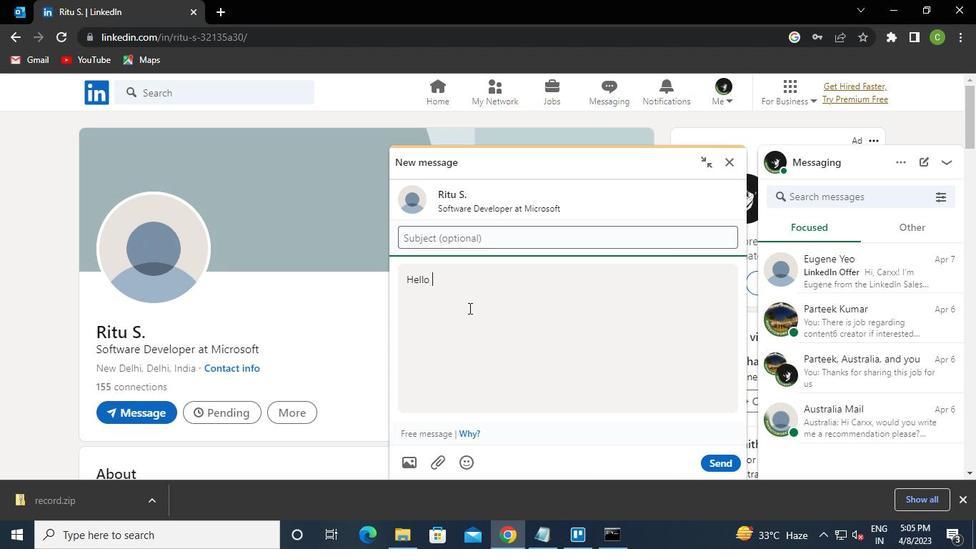 
Action: Keyboard a
Screenshot: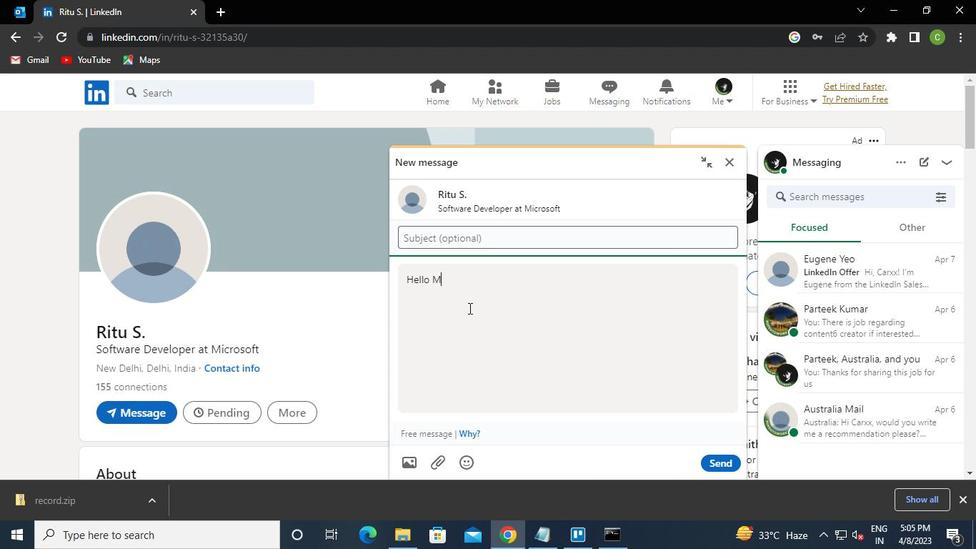 
Action: Keyboard m
Screenshot: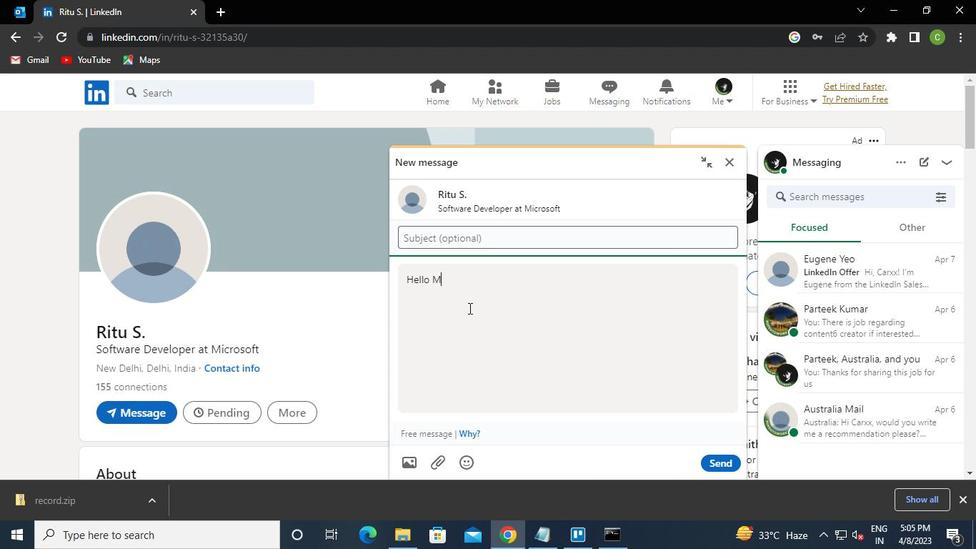 
Action: Mouse moved to (722, 467)
Screenshot: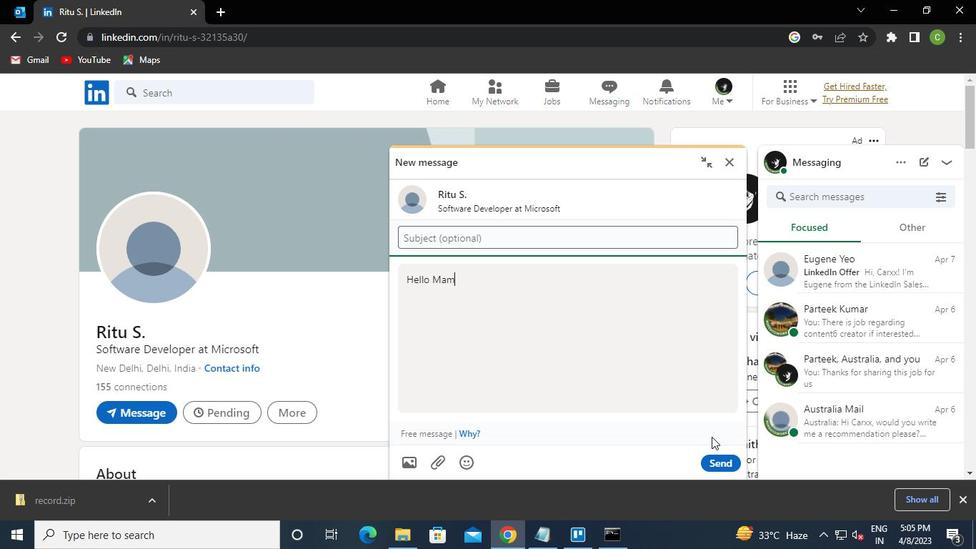 
Action: Mouse pressed left at (722, 467)
Screenshot: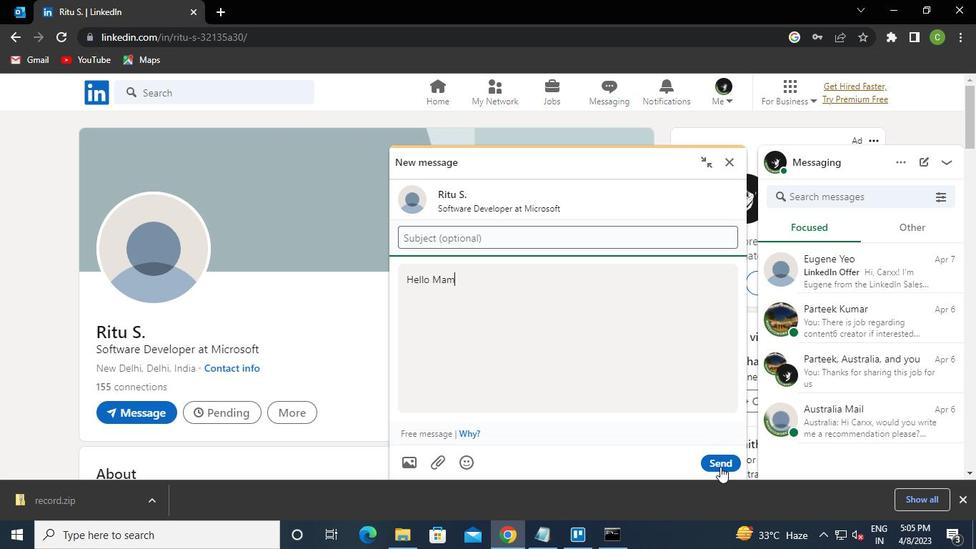 
Action: Mouse moved to (734, 160)
Screenshot: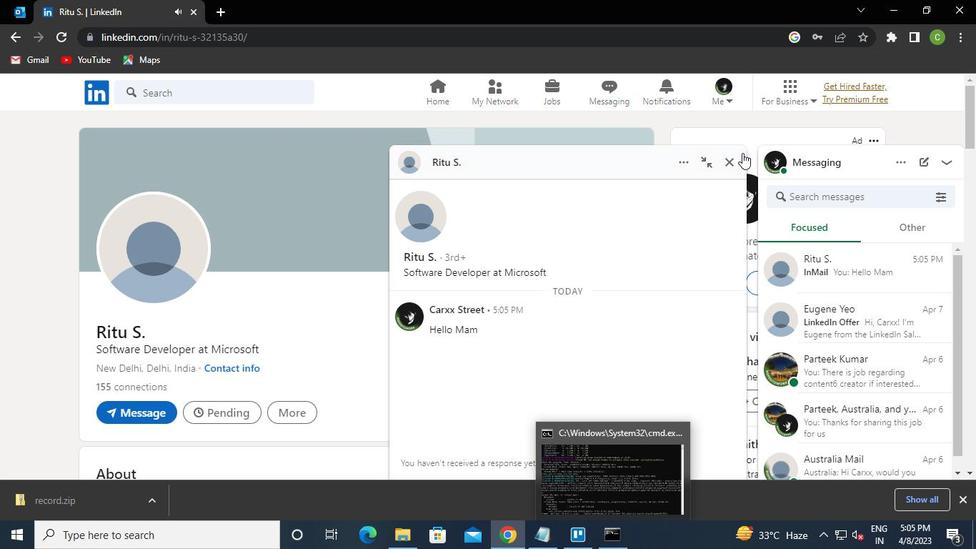 
Action: Mouse pressed left at (734, 160)
Screenshot: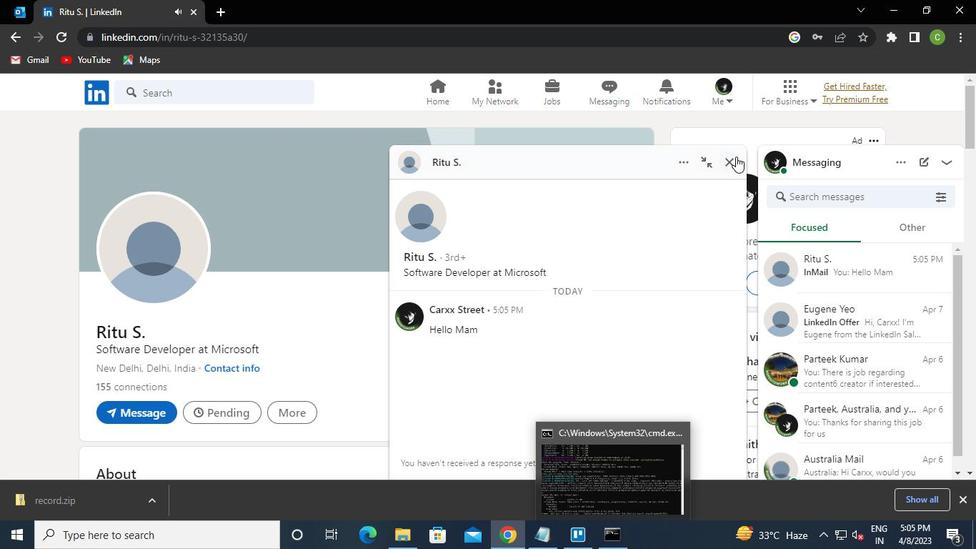 
Action: Mouse moved to (622, 537)
Screenshot: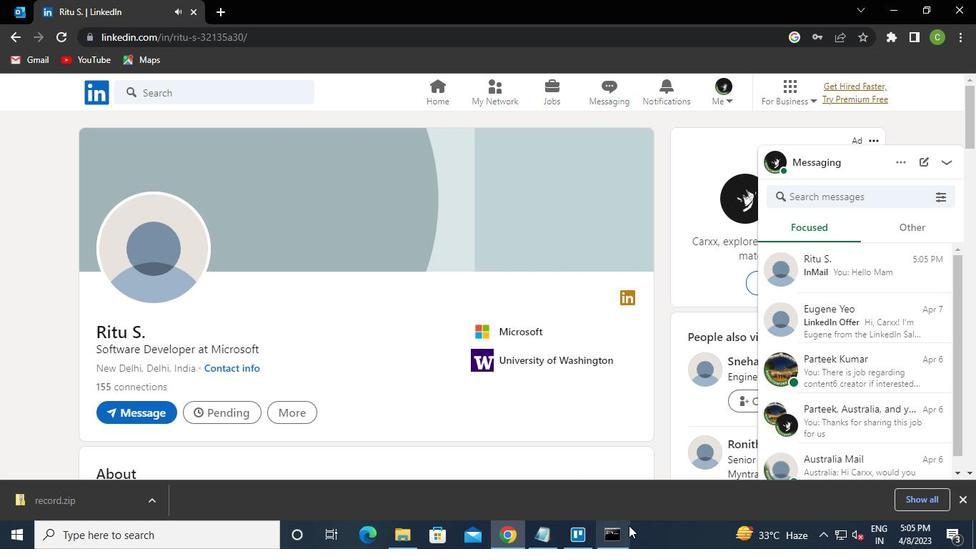 
Action: Mouse pressed left at (622, 537)
Screenshot: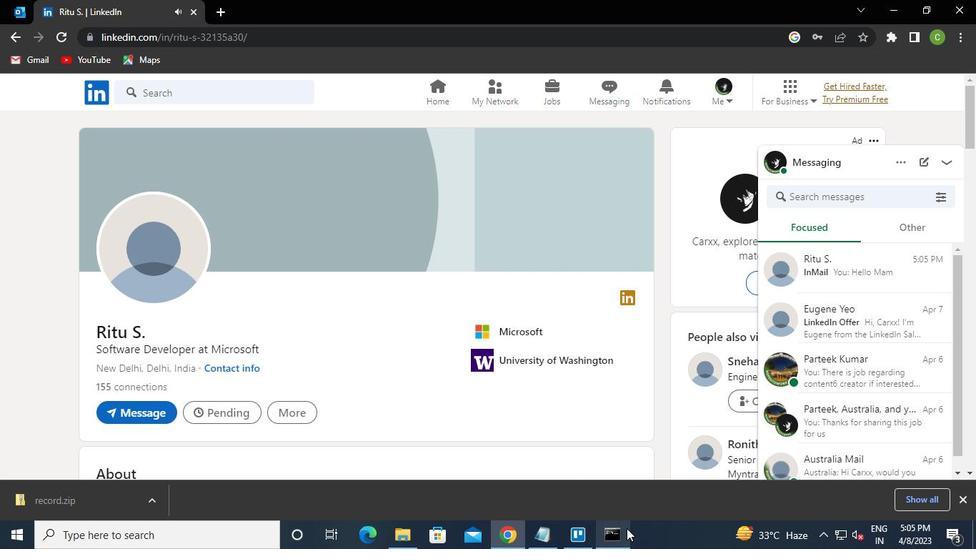 
Action: Mouse moved to (768, 82)
Screenshot: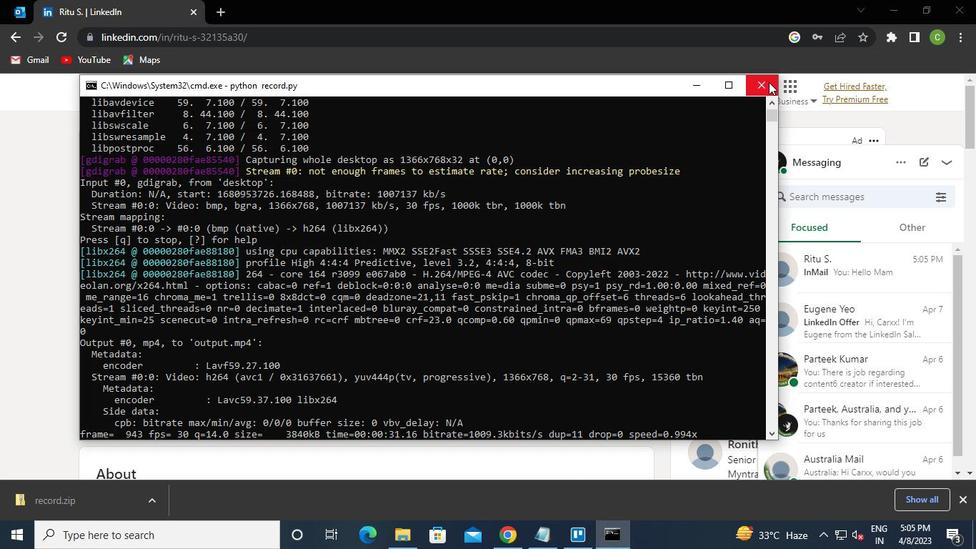 
Action: Mouse pressed left at (768, 82)
Screenshot: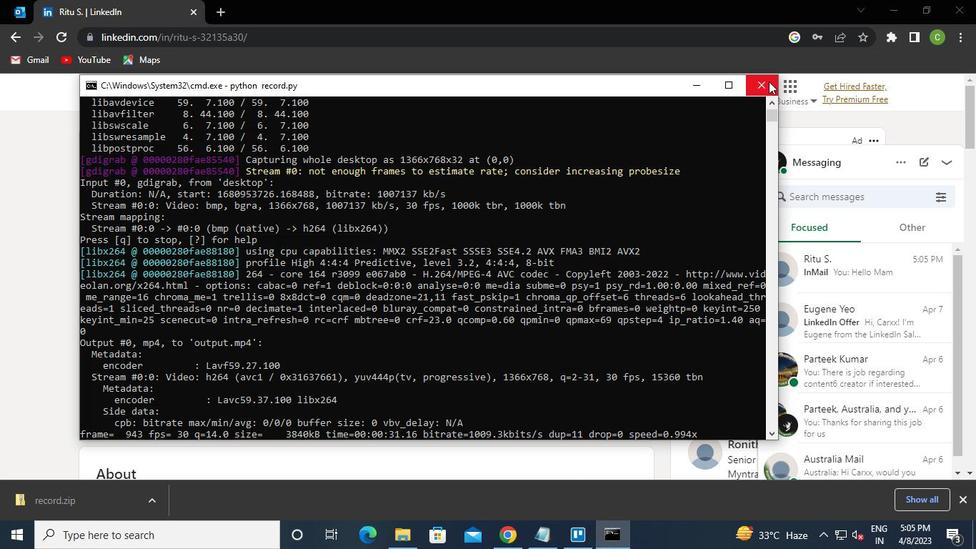 
Action: Mouse moved to (767, 82)
Screenshot: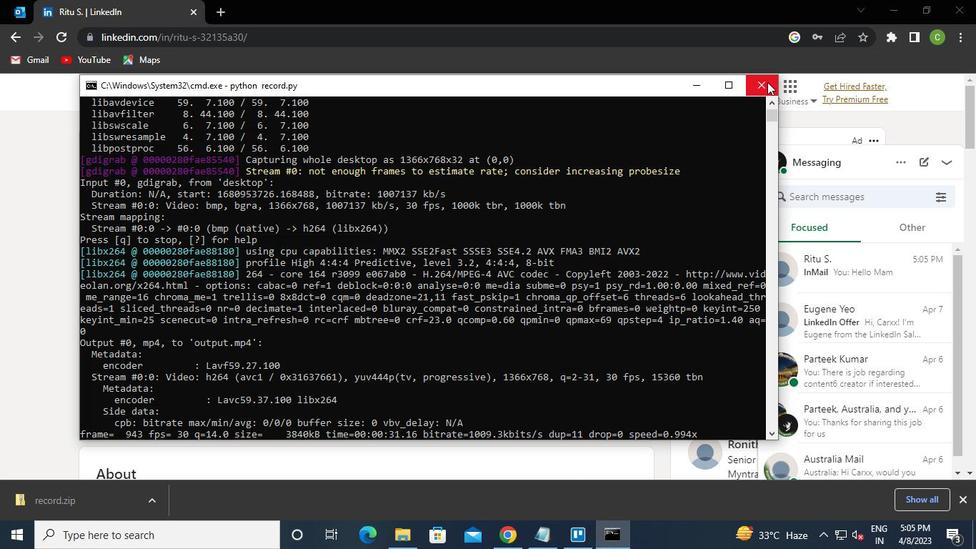 
